 Task: Move the task Compatibility issues with different web browsers to the section To-Do in the project ZippyTech and sort the tasks in the project by Assignee in Ascending order.
Action: Mouse moved to (31, 70)
Screenshot: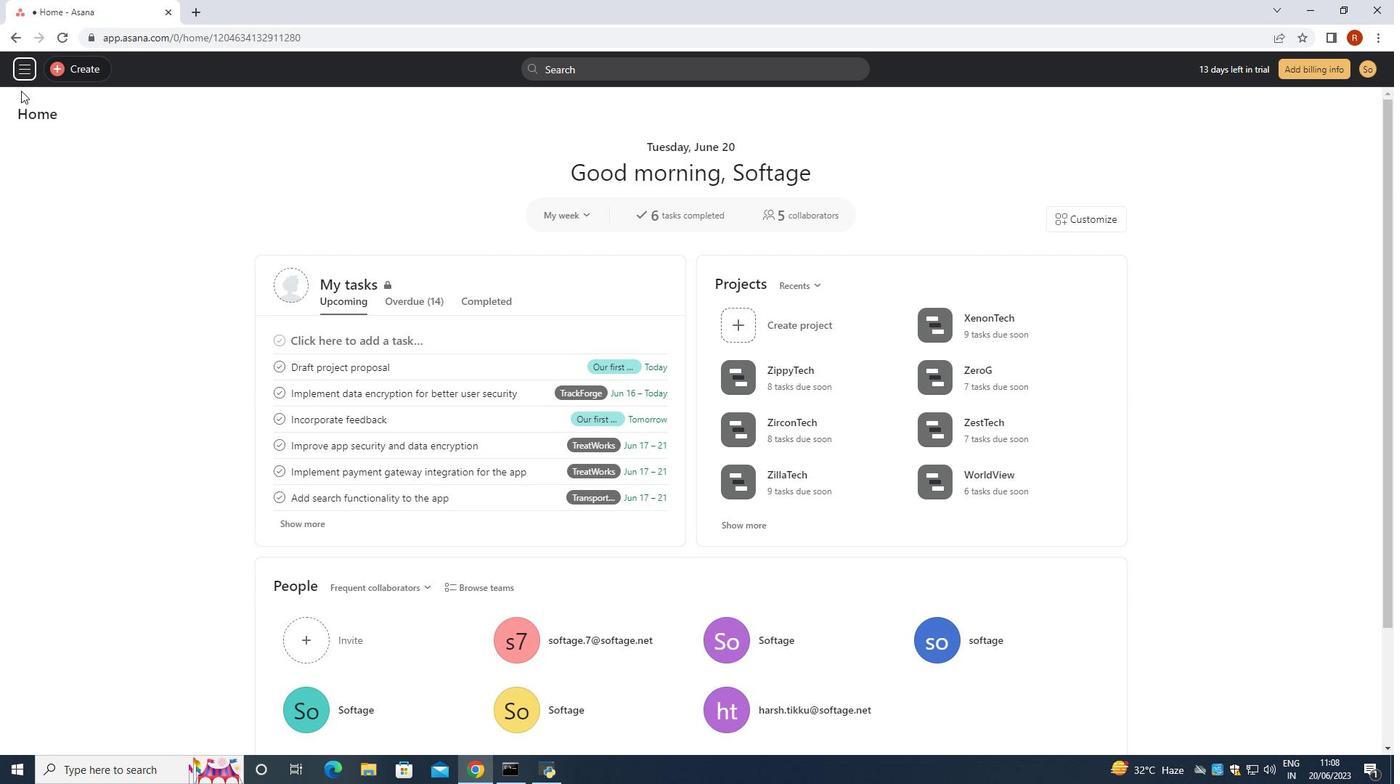 
Action: Mouse pressed left at (31, 70)
Screenshot: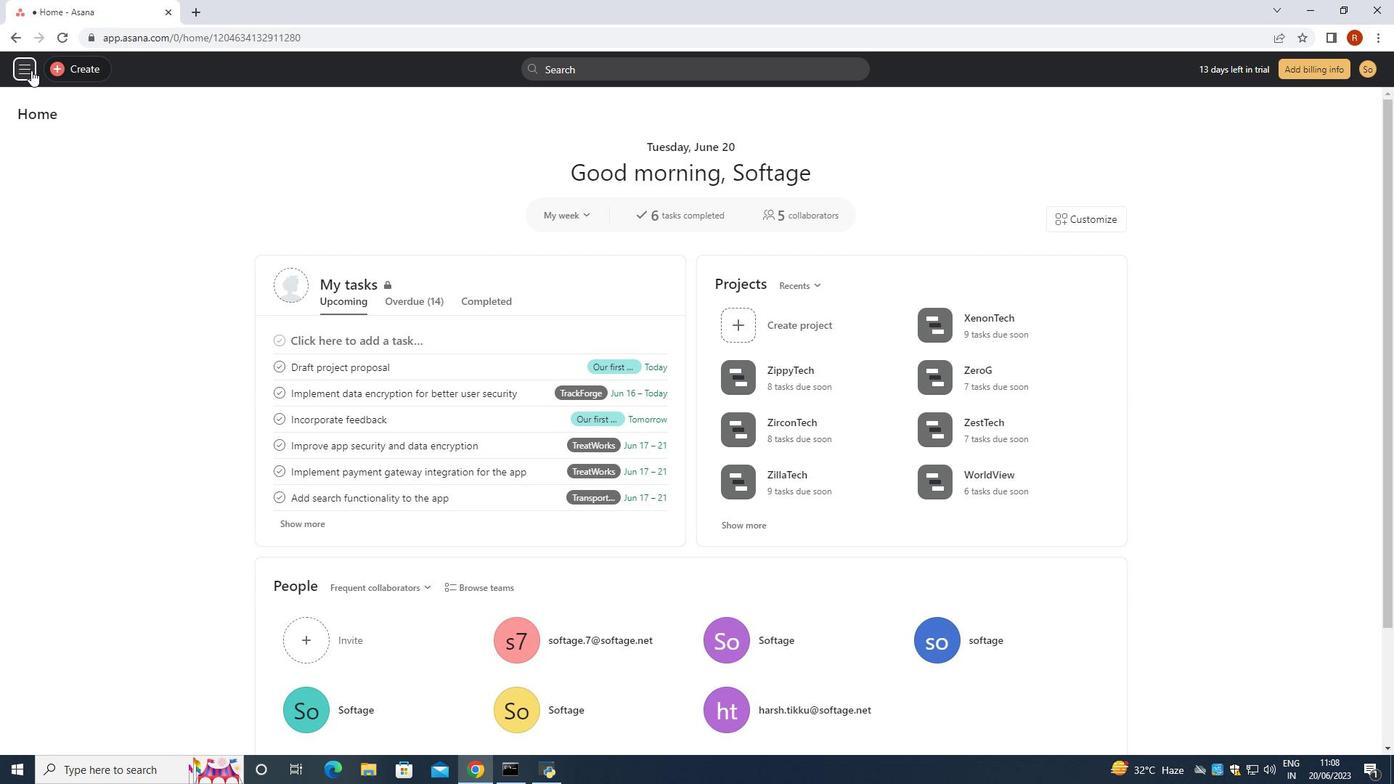 
Action: Mouse moved to (71, 278)
Screenshot: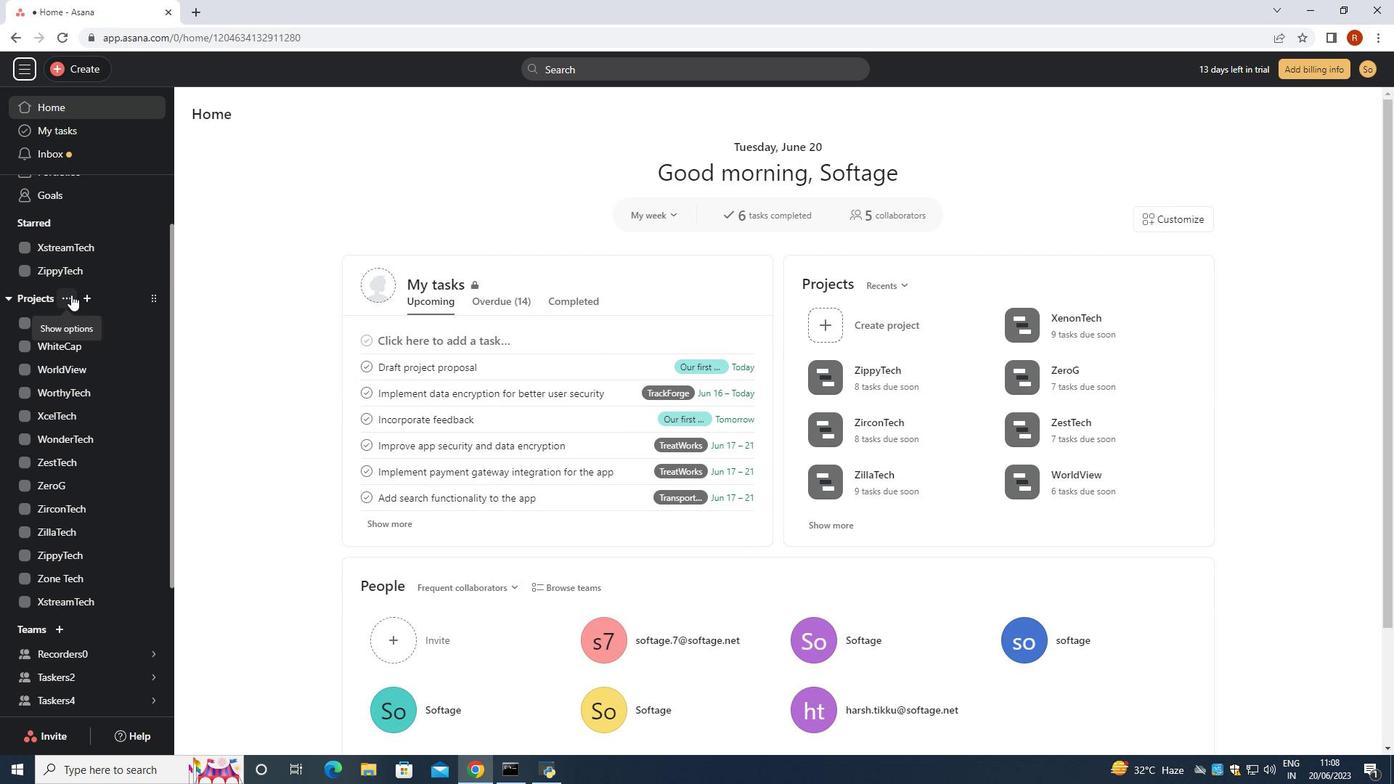 
Action: Mouse pressed left at (71, 278)
Screenshot: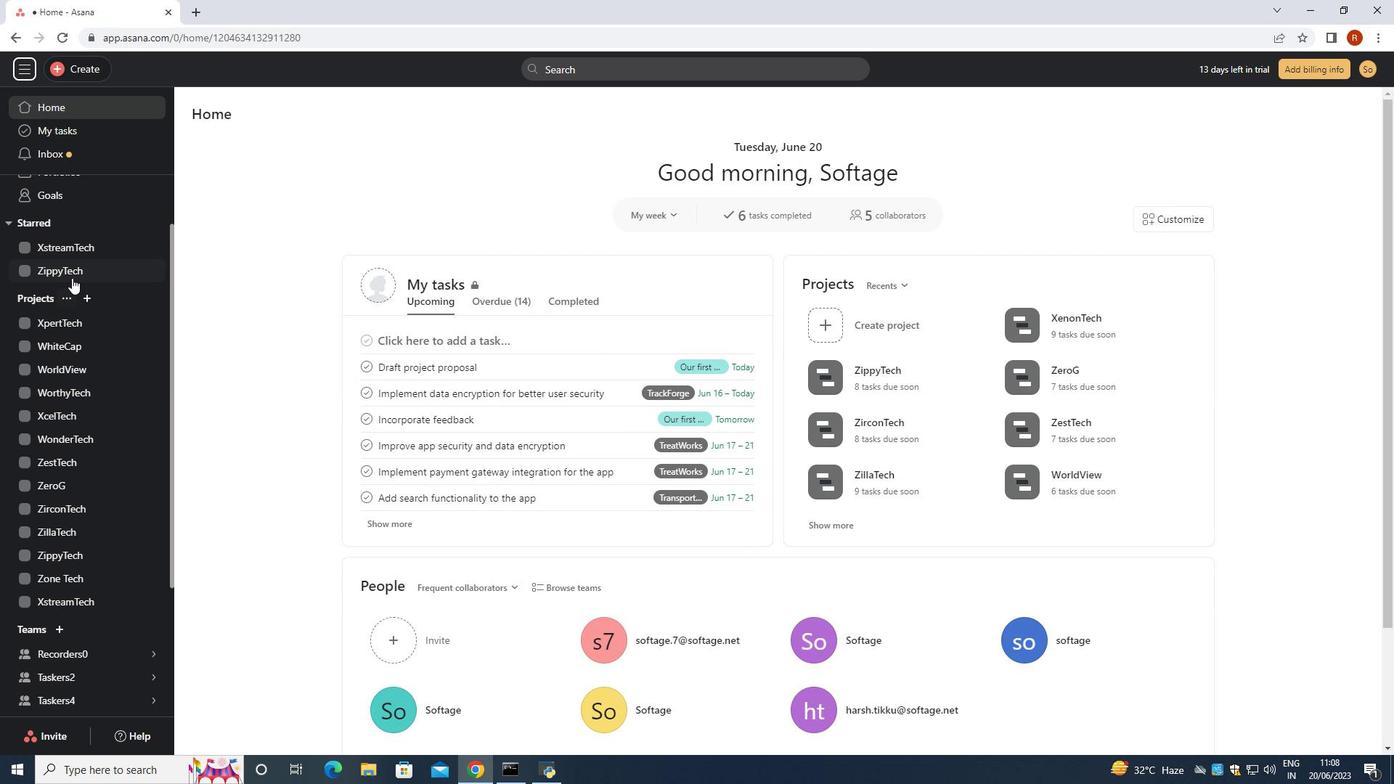 
Action: Mouse moved to (580, 296)
Screenshot: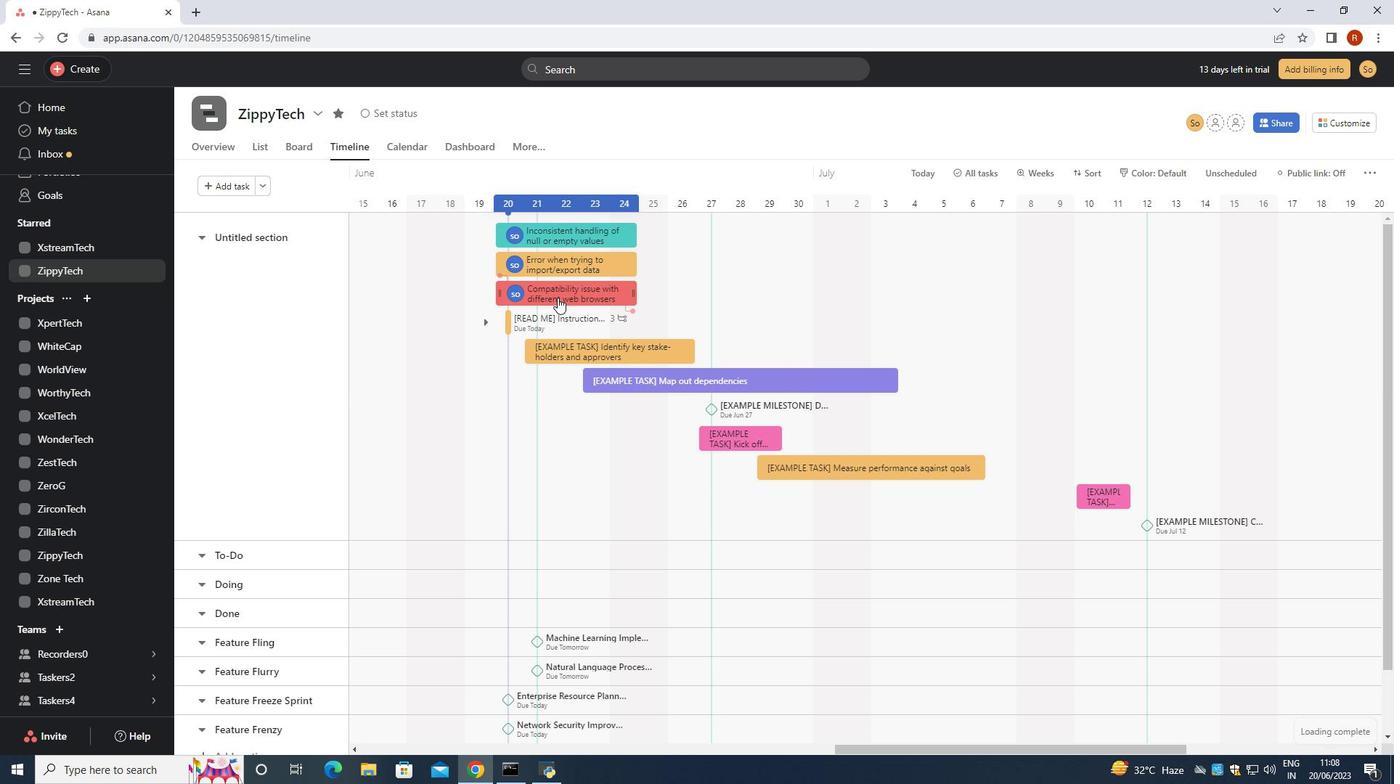 
Action: Mouse pressed left at (580, 296)
Screenshot: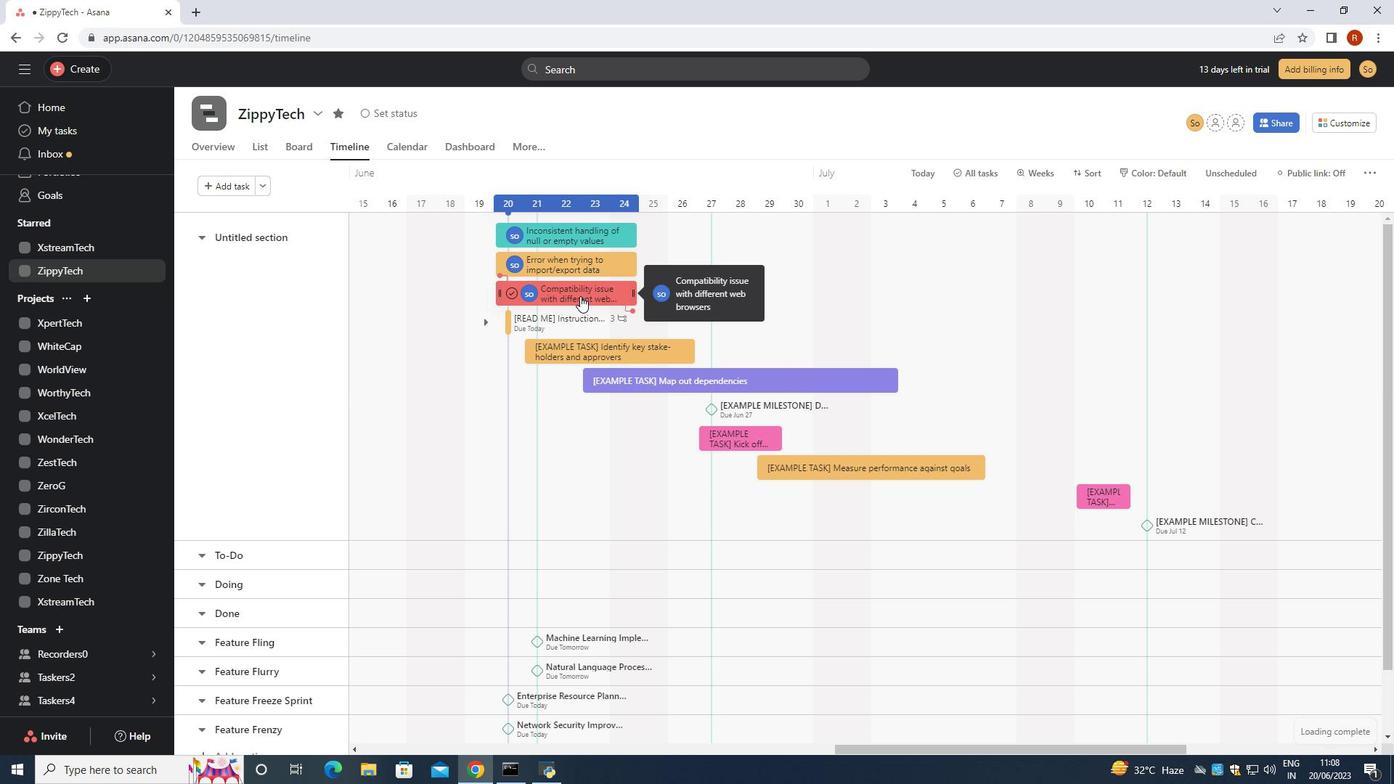 
Action: Mouse moved to (1136, 320)
Screenshot: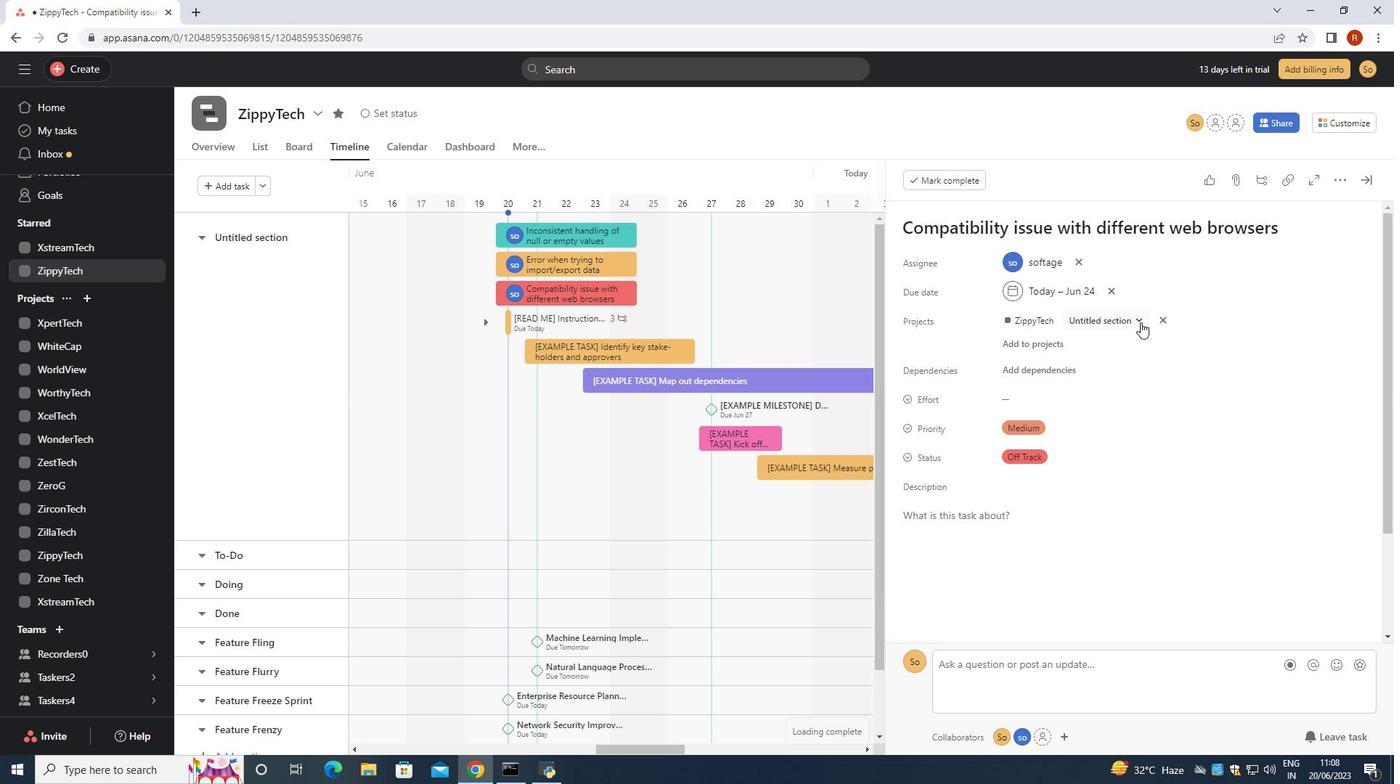 
Action: Mouse pressed left at (1136, 320)
Screenshot: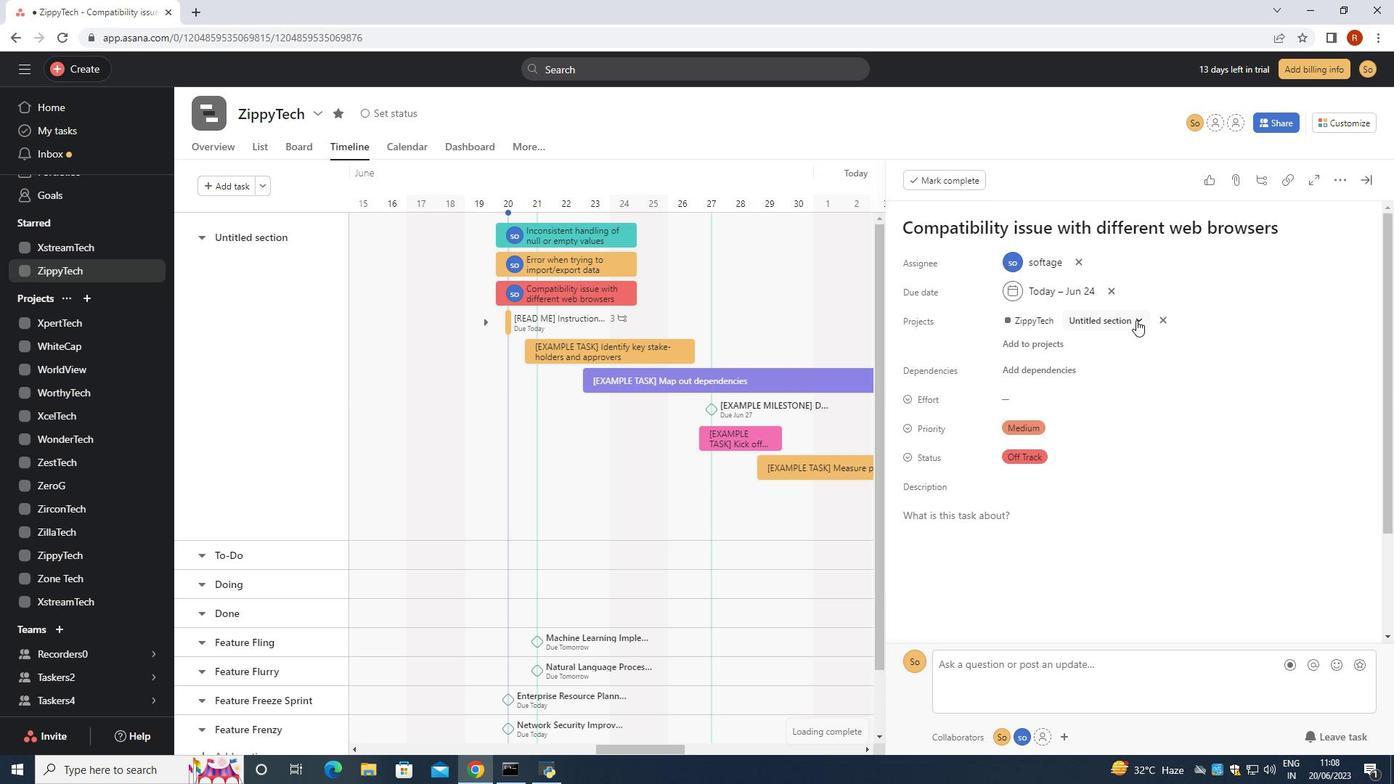 
Action: Mouse moved to (1099, 374)
Screenshot: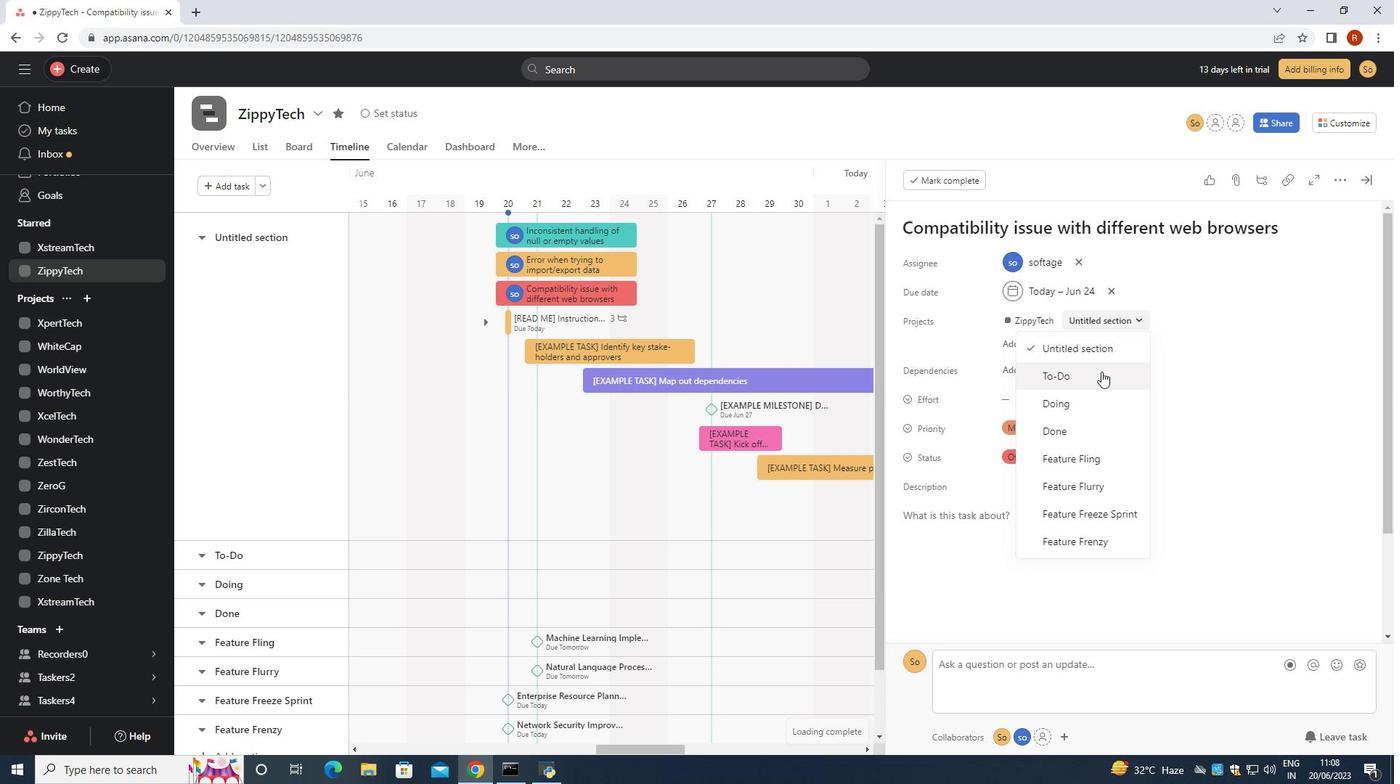 
Action: Mouse pressed left at (1099, 374)
Screenshot: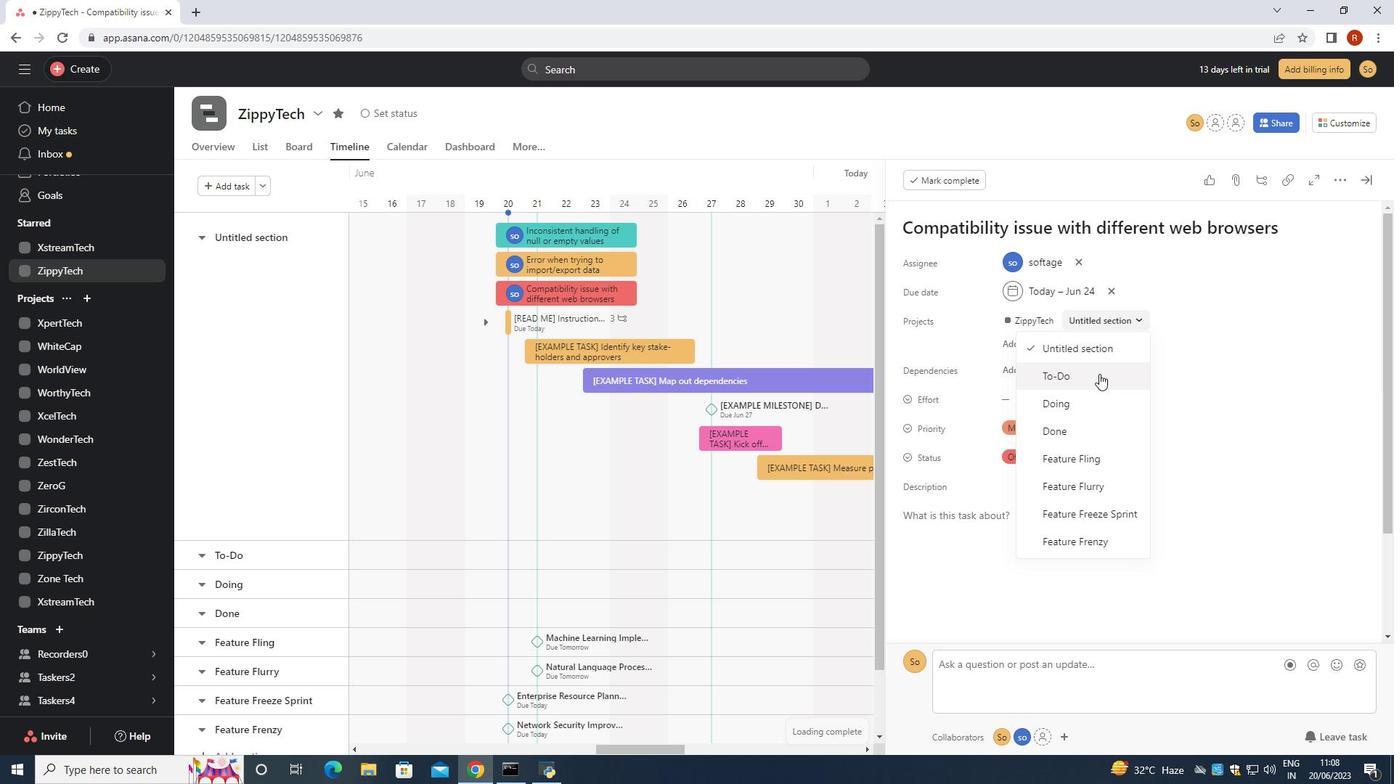 
Action: Mouse moved to (252, 149)
Screenshot: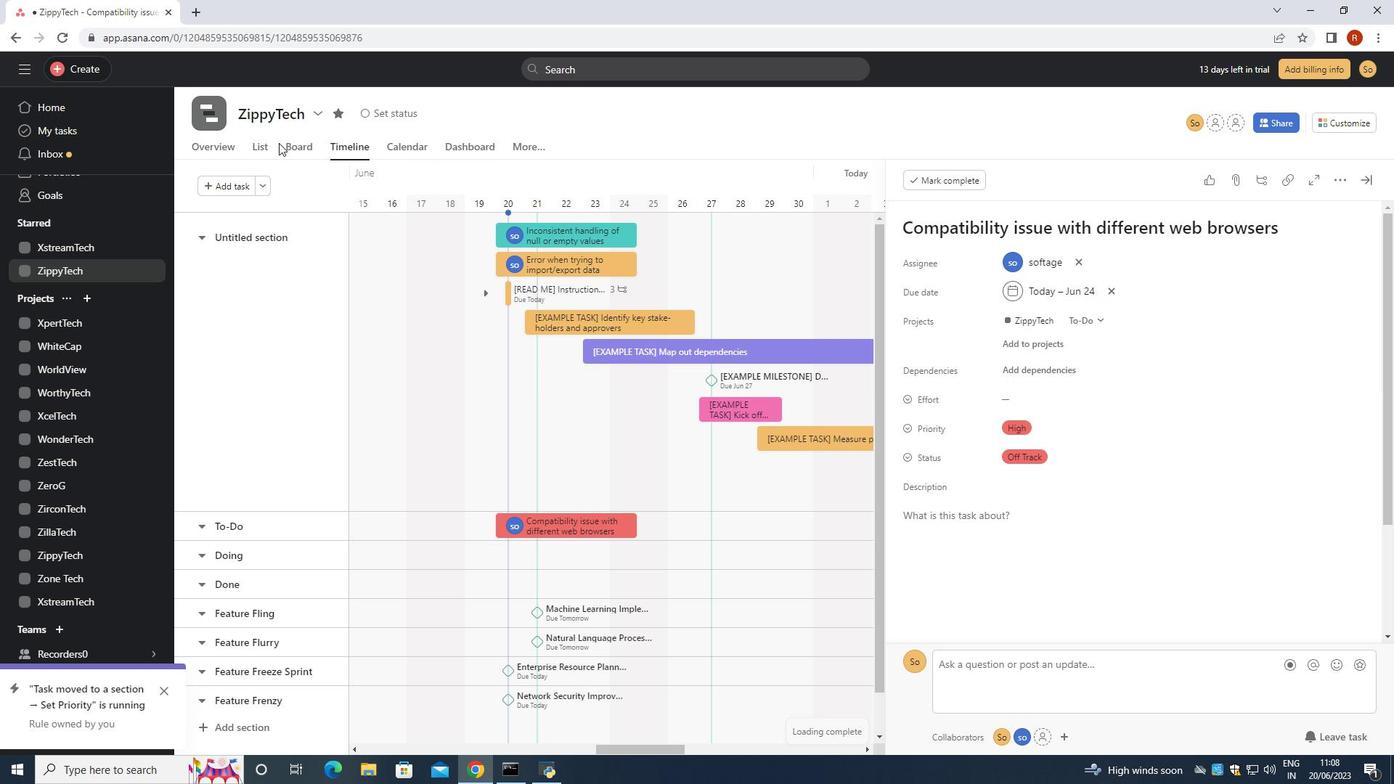 
Action: Mouse pressed left at (252, 149)
Screenshot: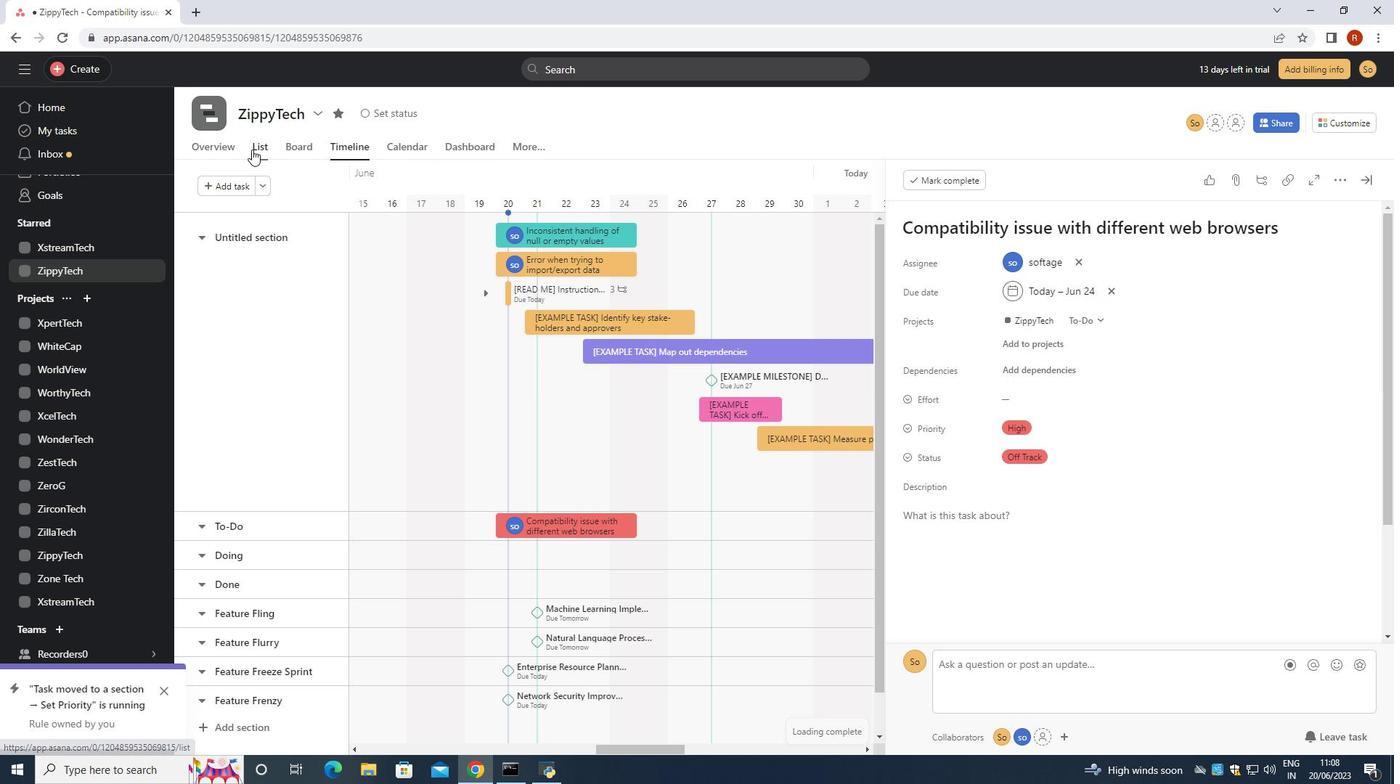 
Action: Mouse moved to (360, 180)
Screenshot: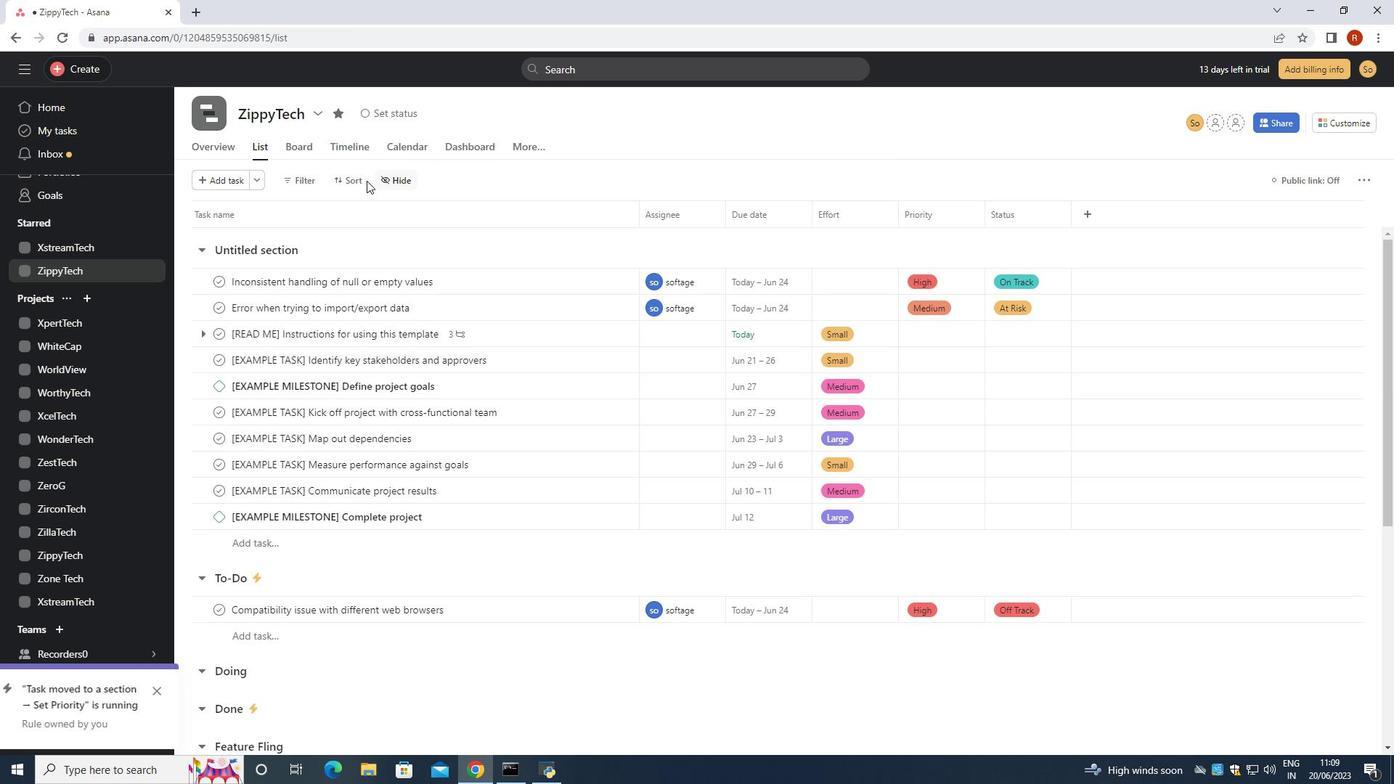 
Action: Mouse pressed left at (360, 180)
Screenshot: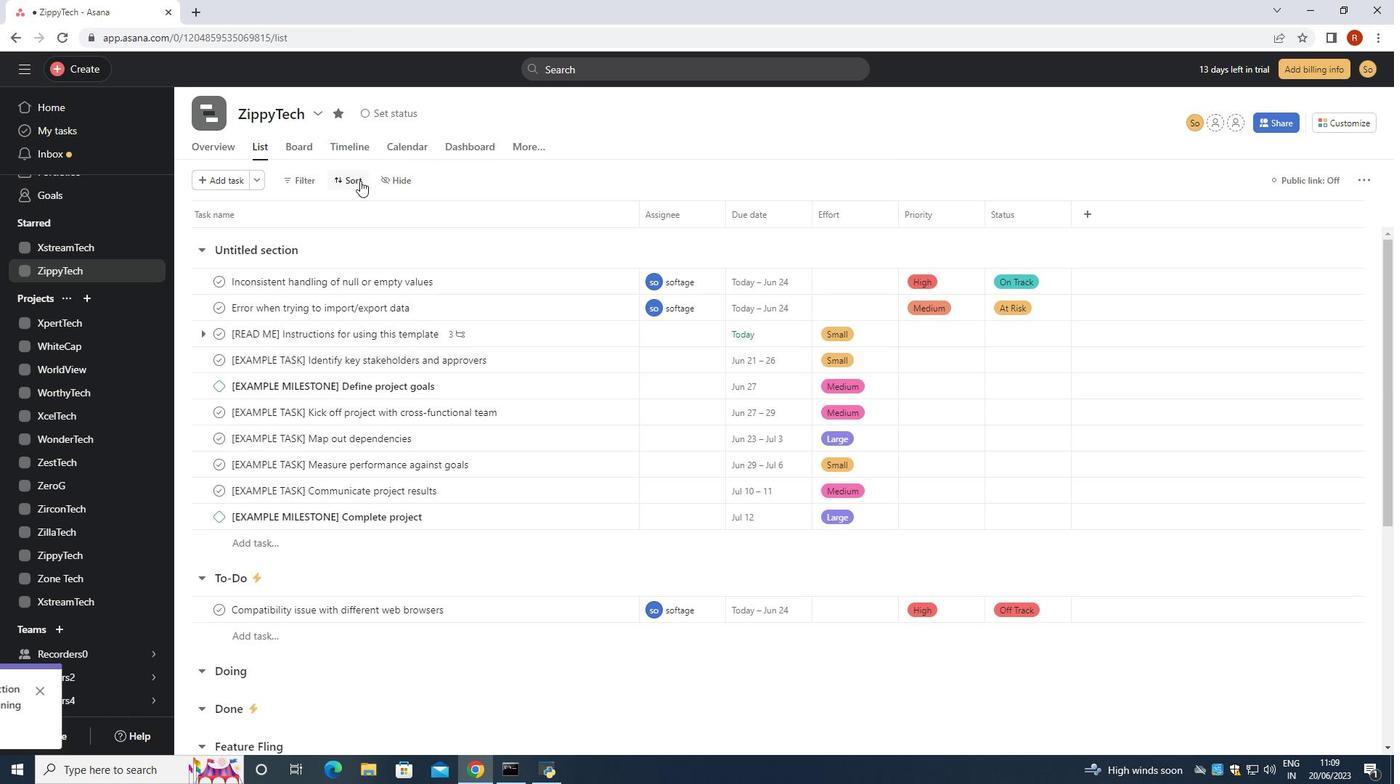 
Action: Mouse moved to (375, 348)
Screenshot: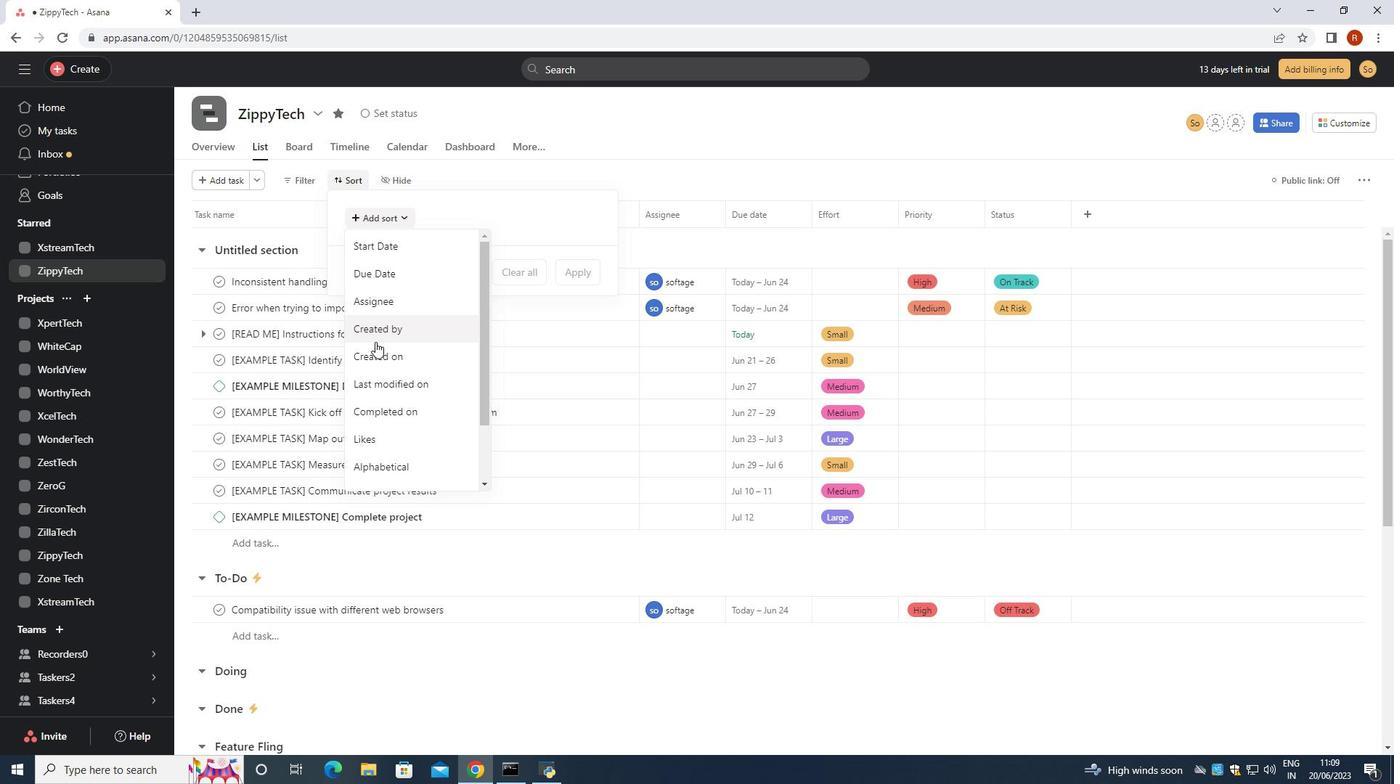 
Action: Mouse scrolled (375, 347) with delta (0, 0)
Screenshot: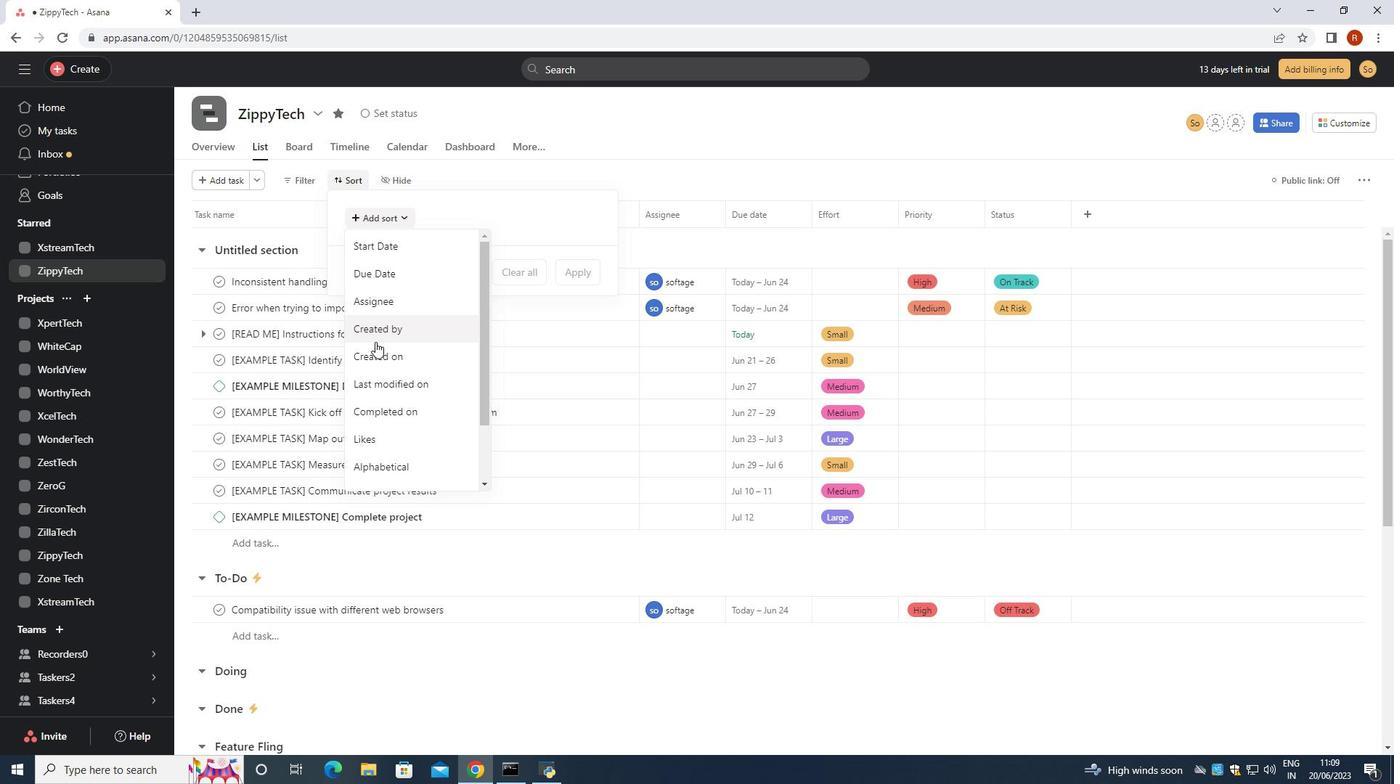 
Action: Mouse moved to (374, 350)
Screenshot: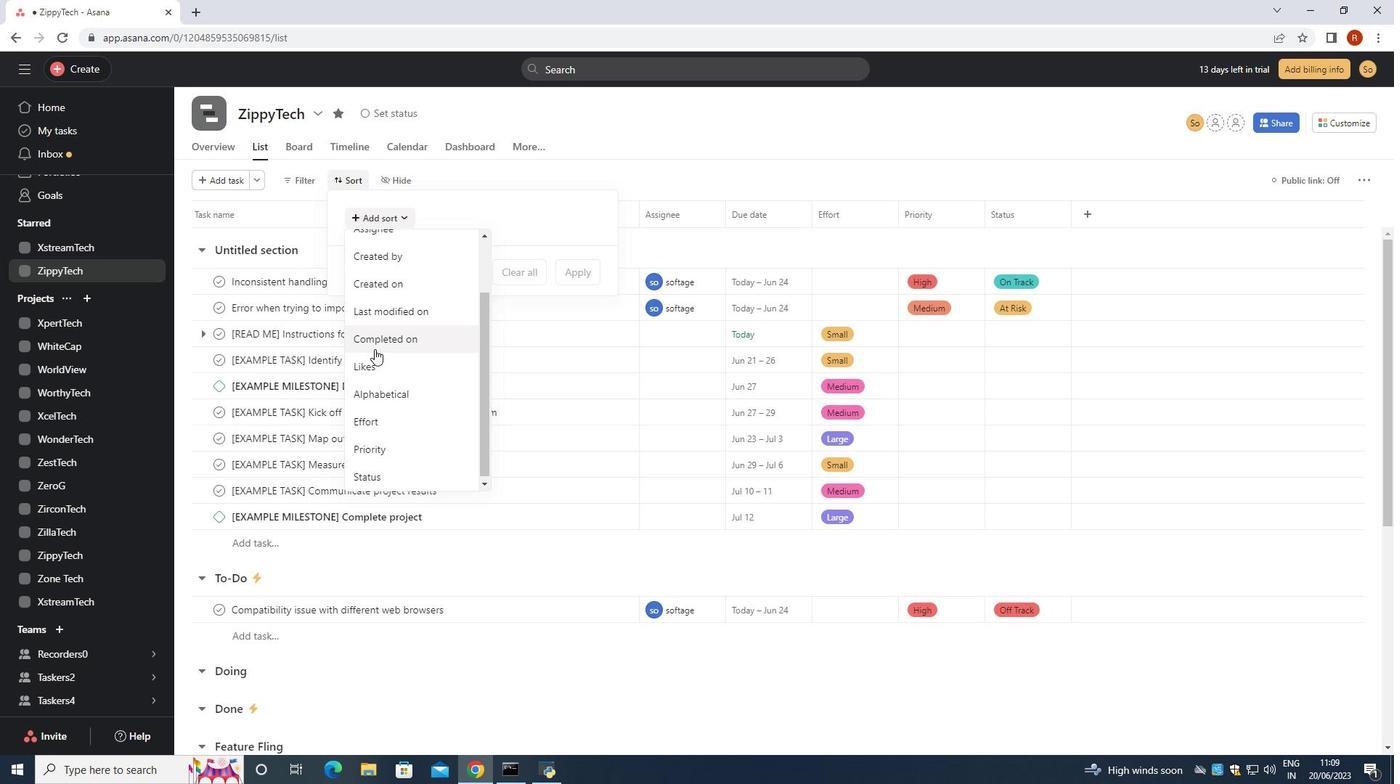 
Action: Mouse scrolled (374, 349) with delta (0, 0)
Screenshot: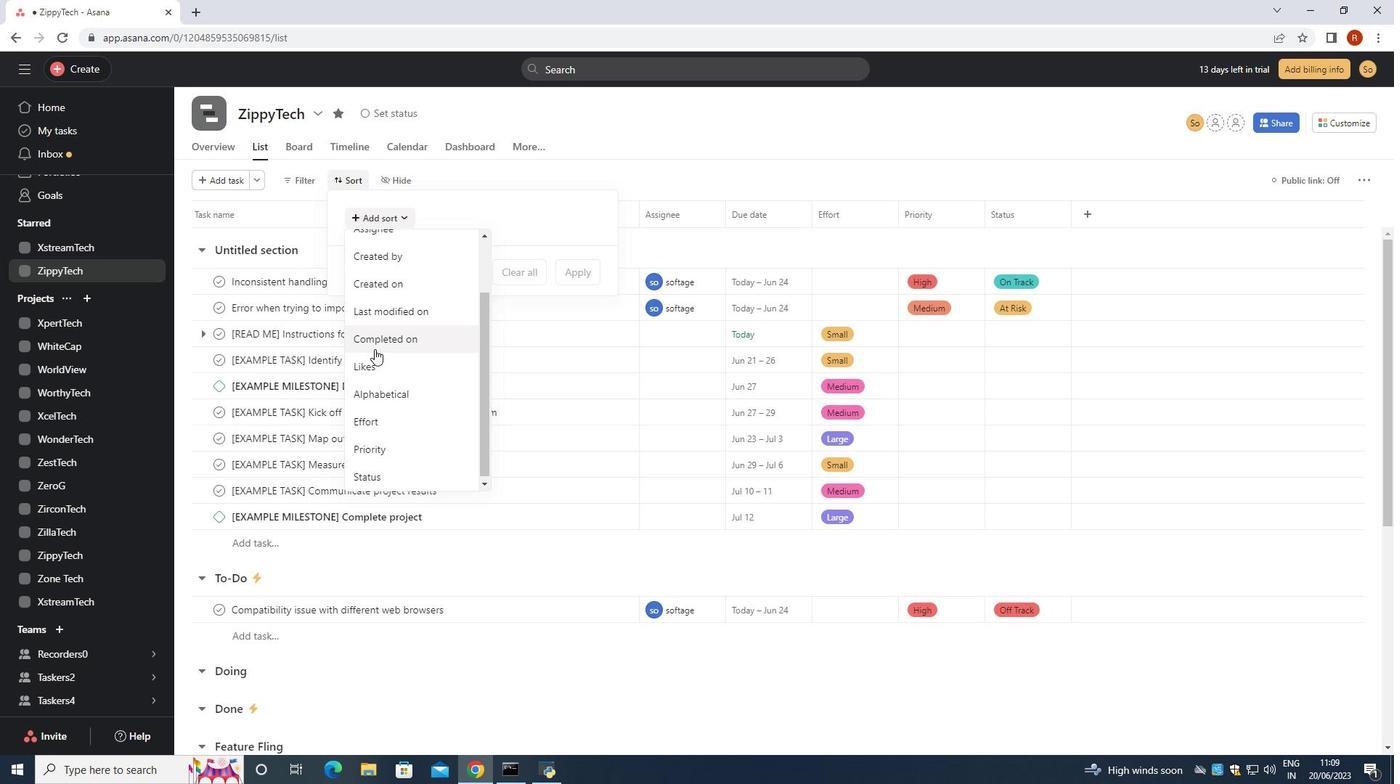 
Action: Mouse scrolled (374, 350) with delta (0, 0)
Screenshot: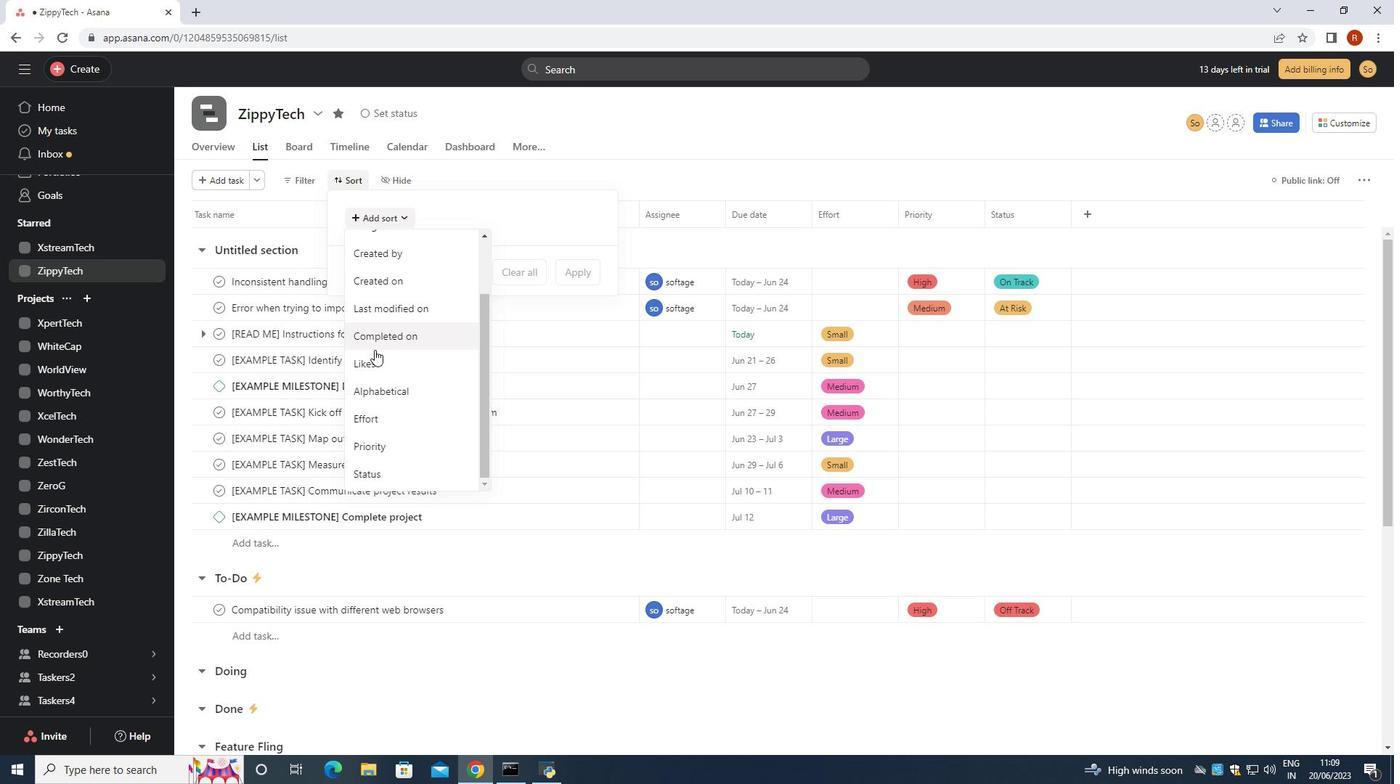 
Action: Mouse moved to (374, 350)
Screenshot: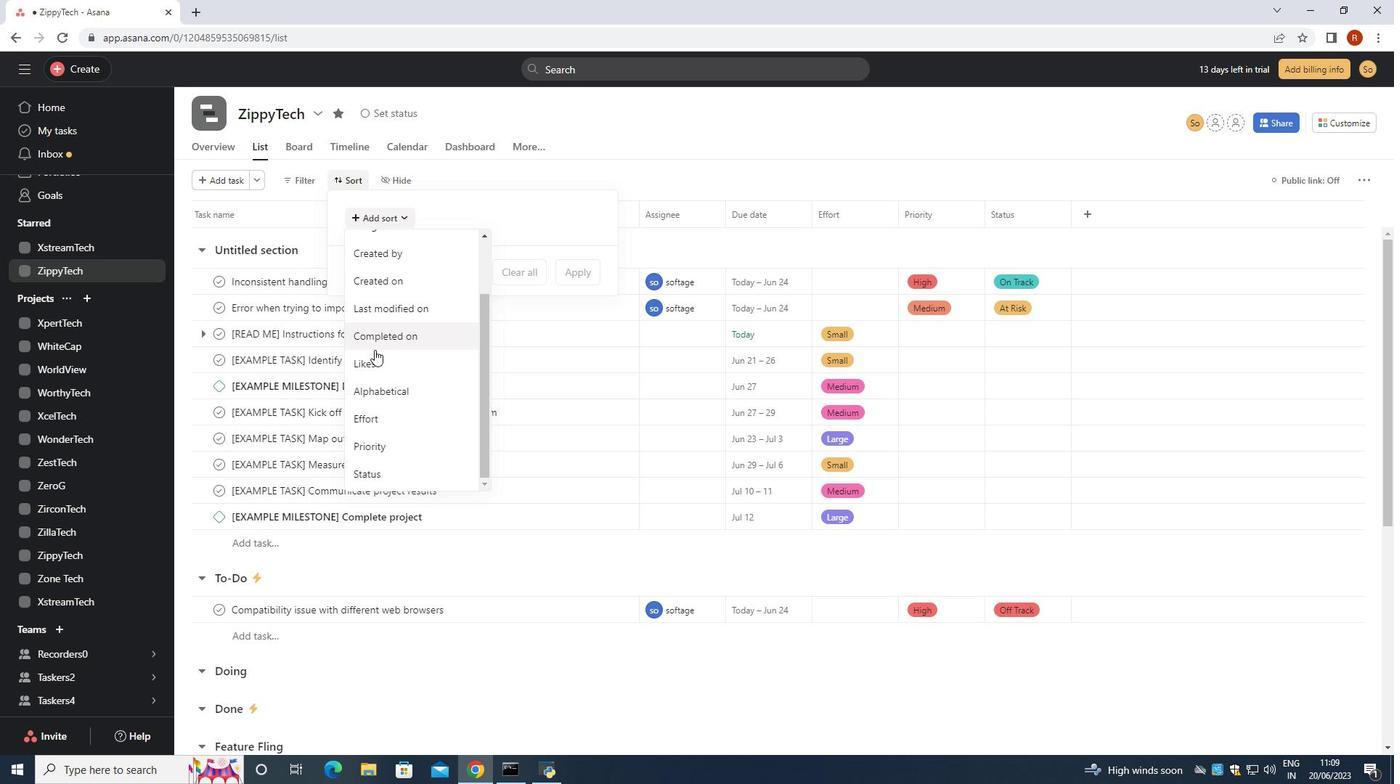
Action: Mouse scrolled (374, 351) with delta (0, 0)
Screenshot: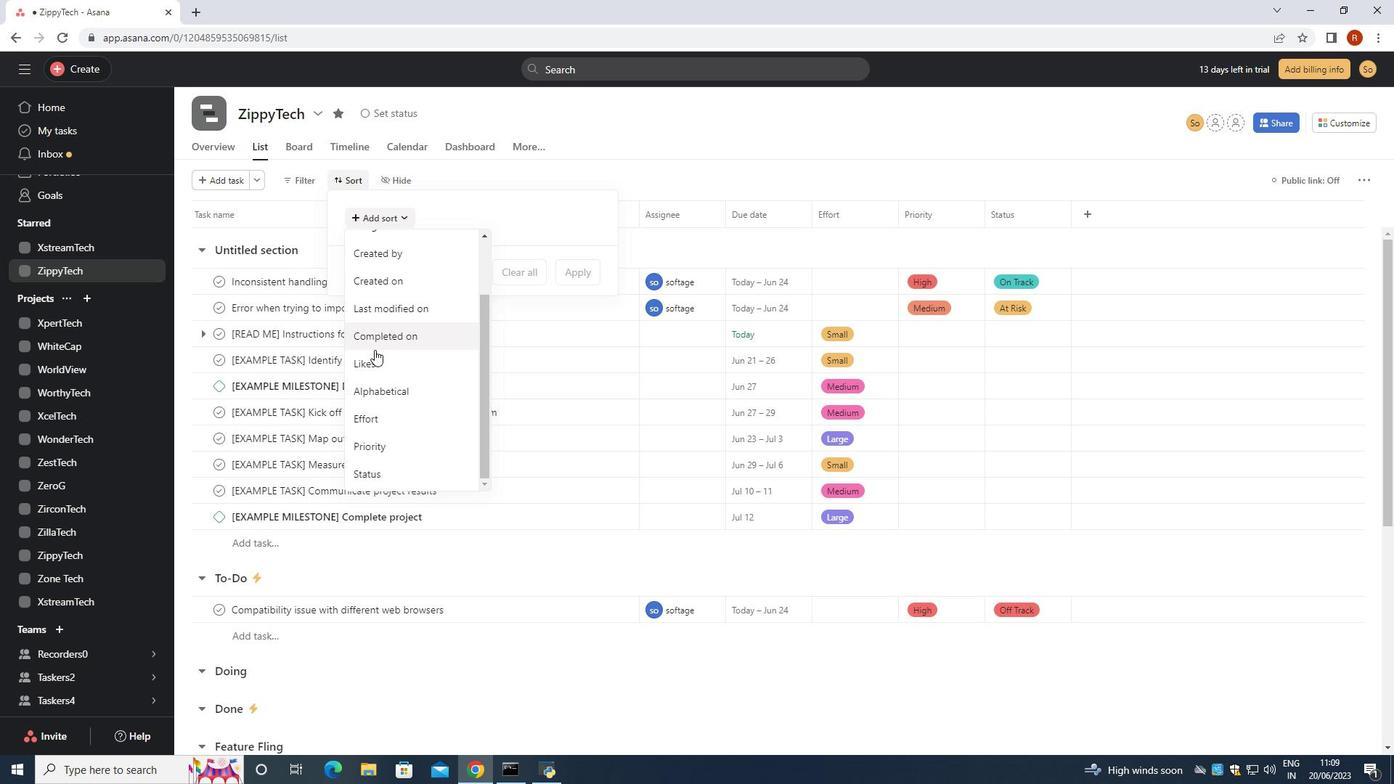 
Action: Mouse moved to (374, 344)
Screenshot: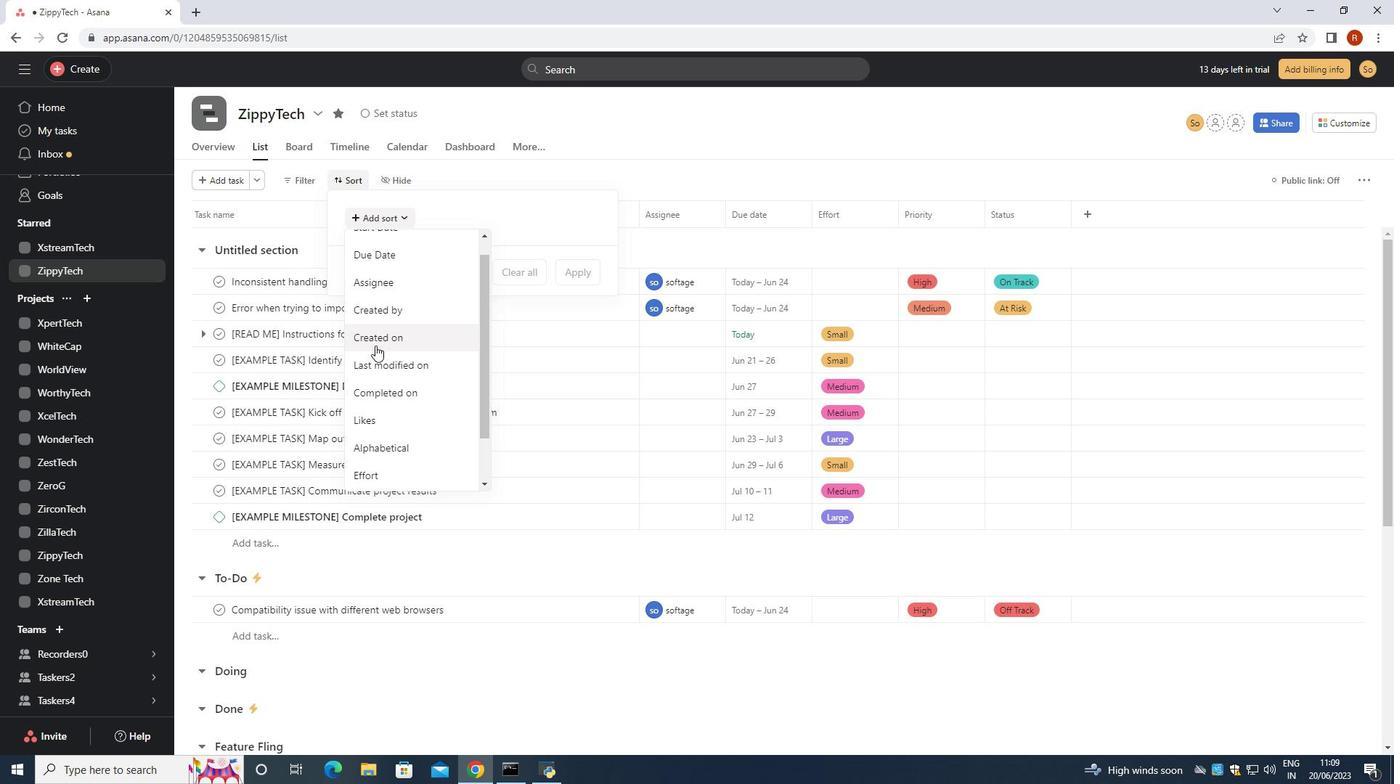 
Action: Mouse scrolled (374, 345) with delta (0, 0)
Screenshot: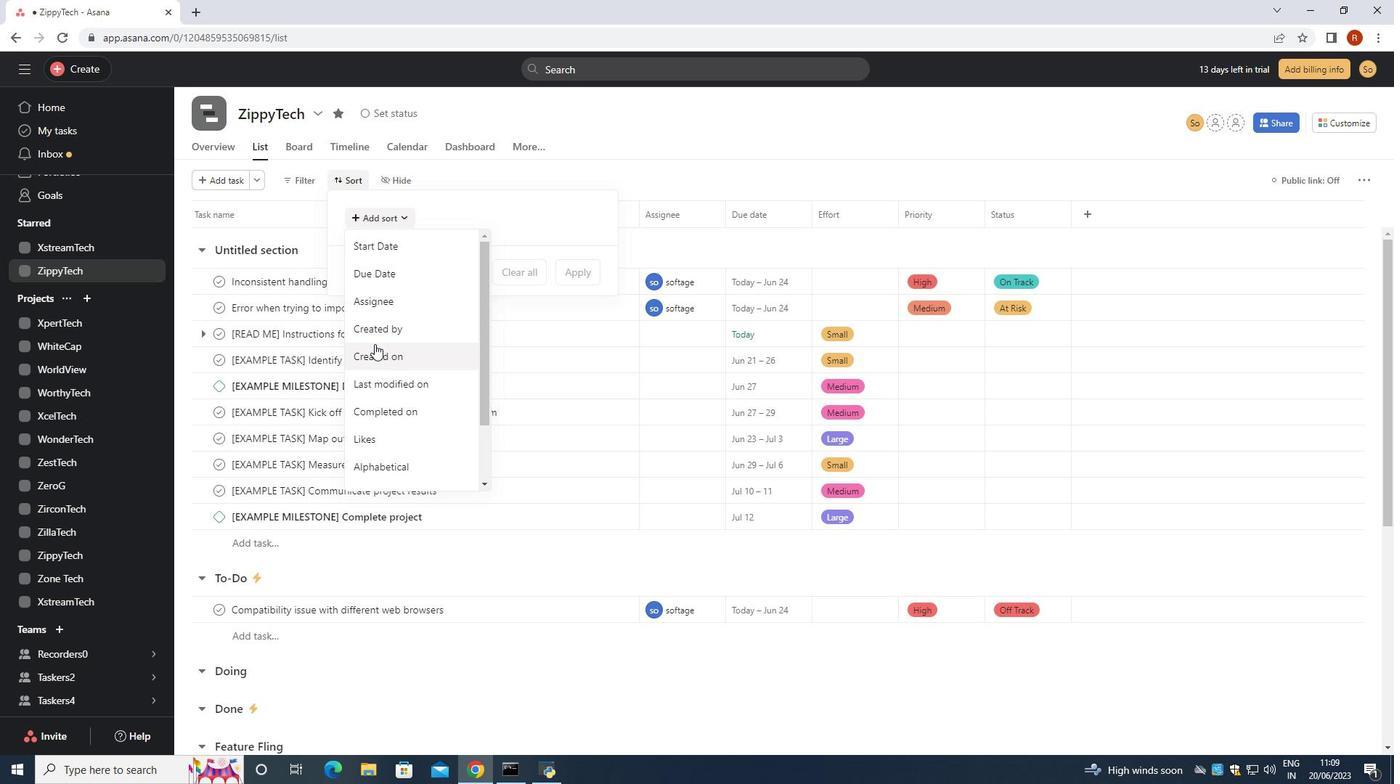 
Action: Mouse scrolled (374, 345) with delta (0, 0)
Screenshot: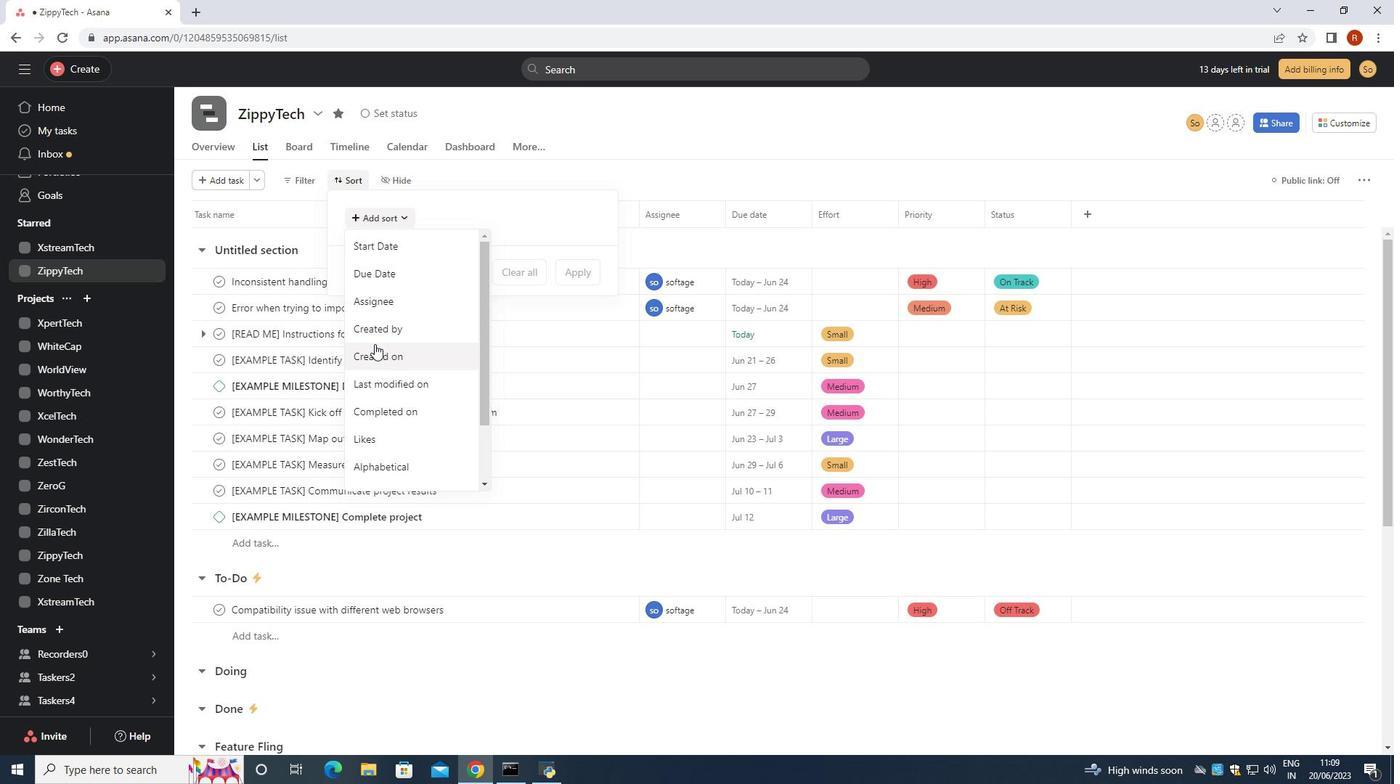 
Action: Mouse scrolled (374, 345) with delta (0, 0)
Screenshot: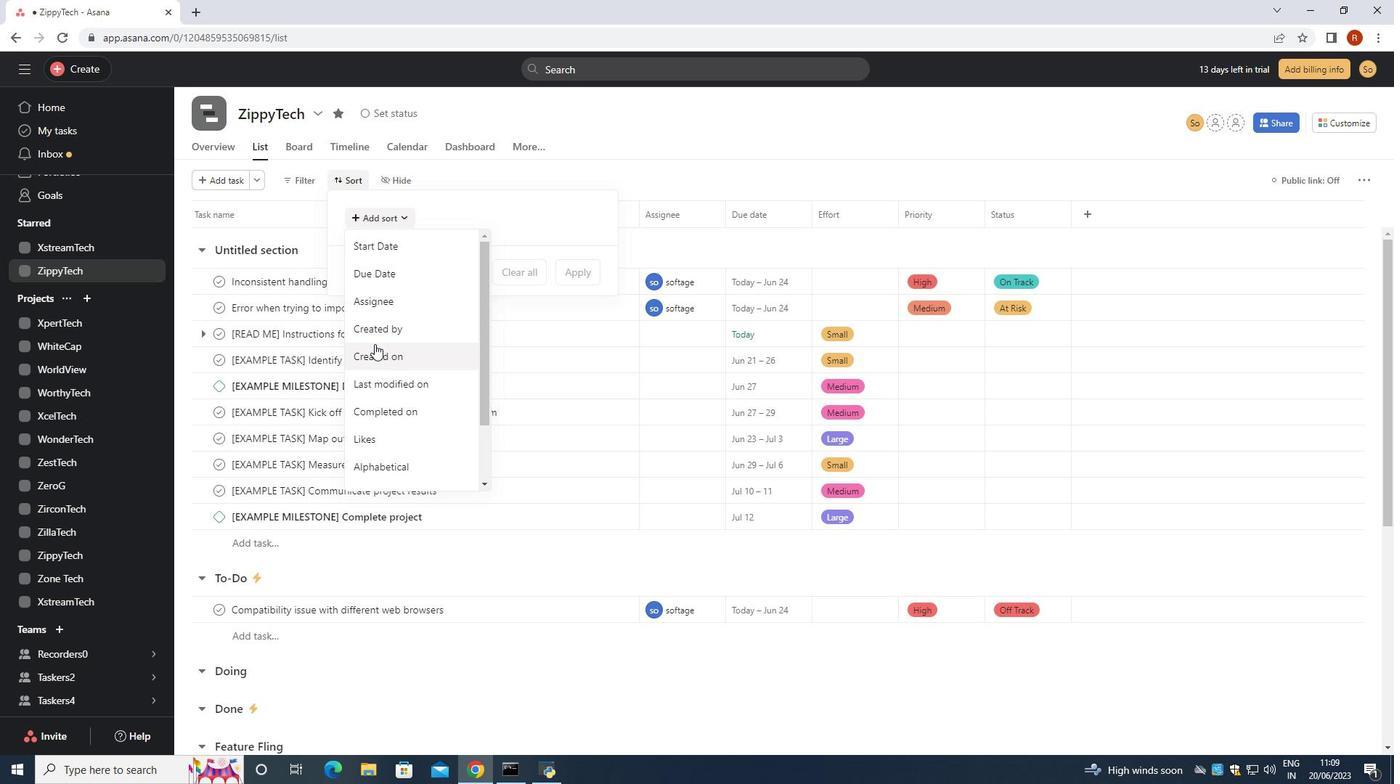 
Action: Mouse moved to (378, 307)
Screenshot: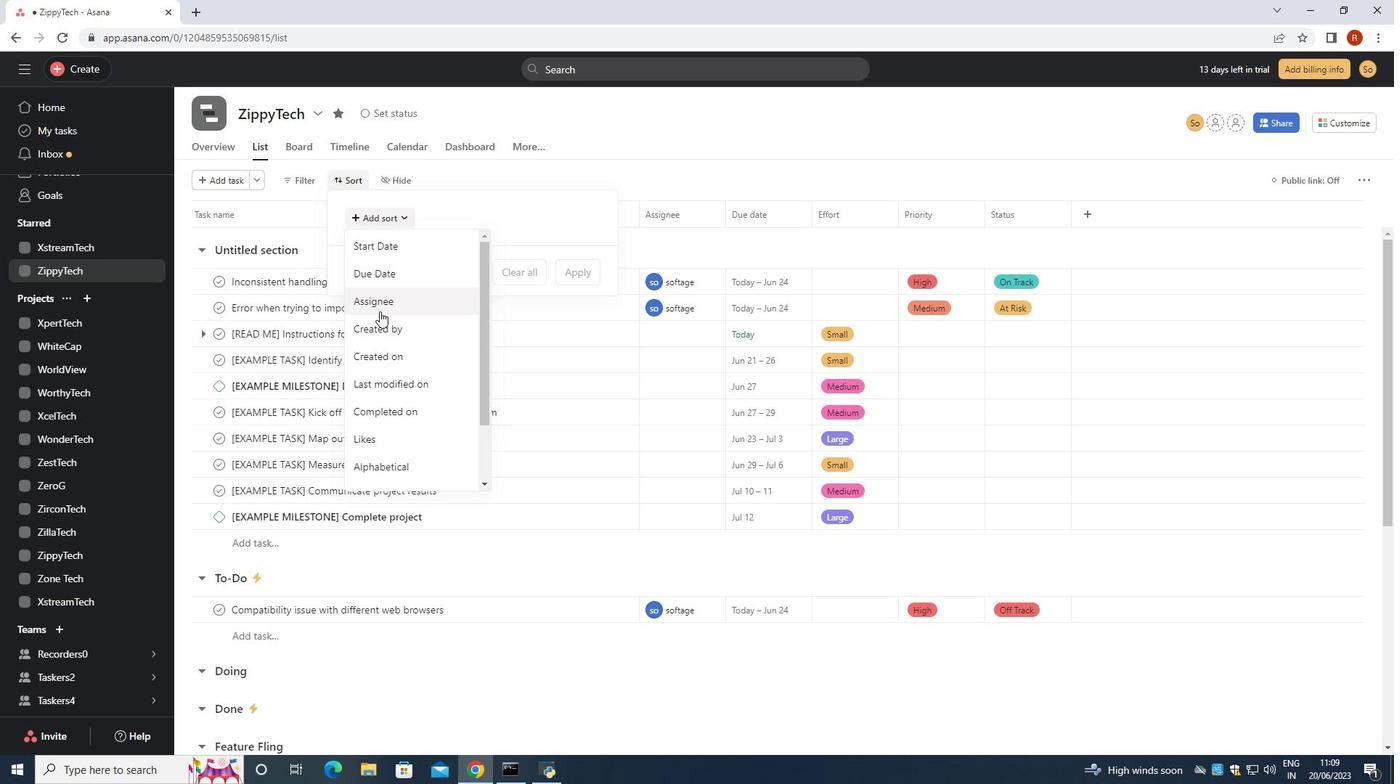 
Action: Mouse pressed left at (378, 307)
Screenshot: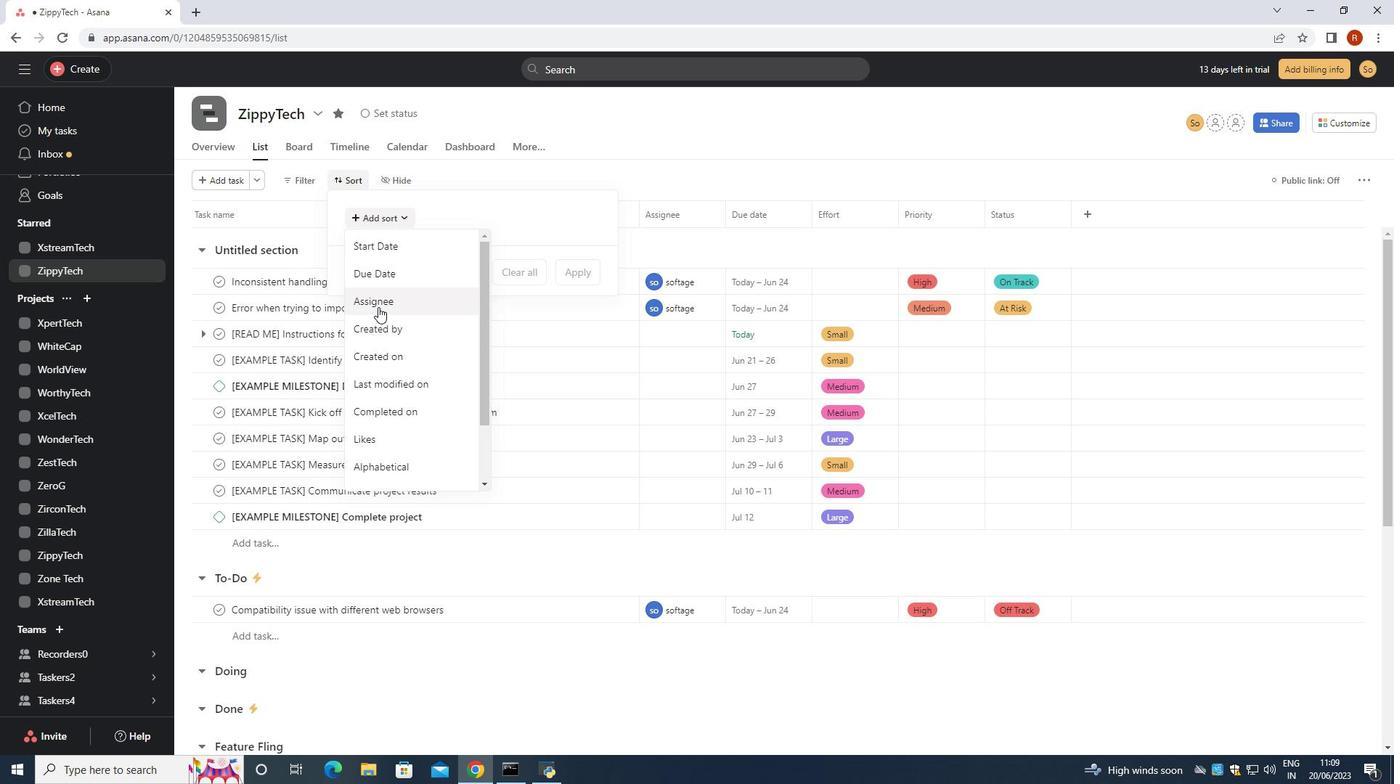 
Action: Mouse moved to (480, 241)
Screenshot: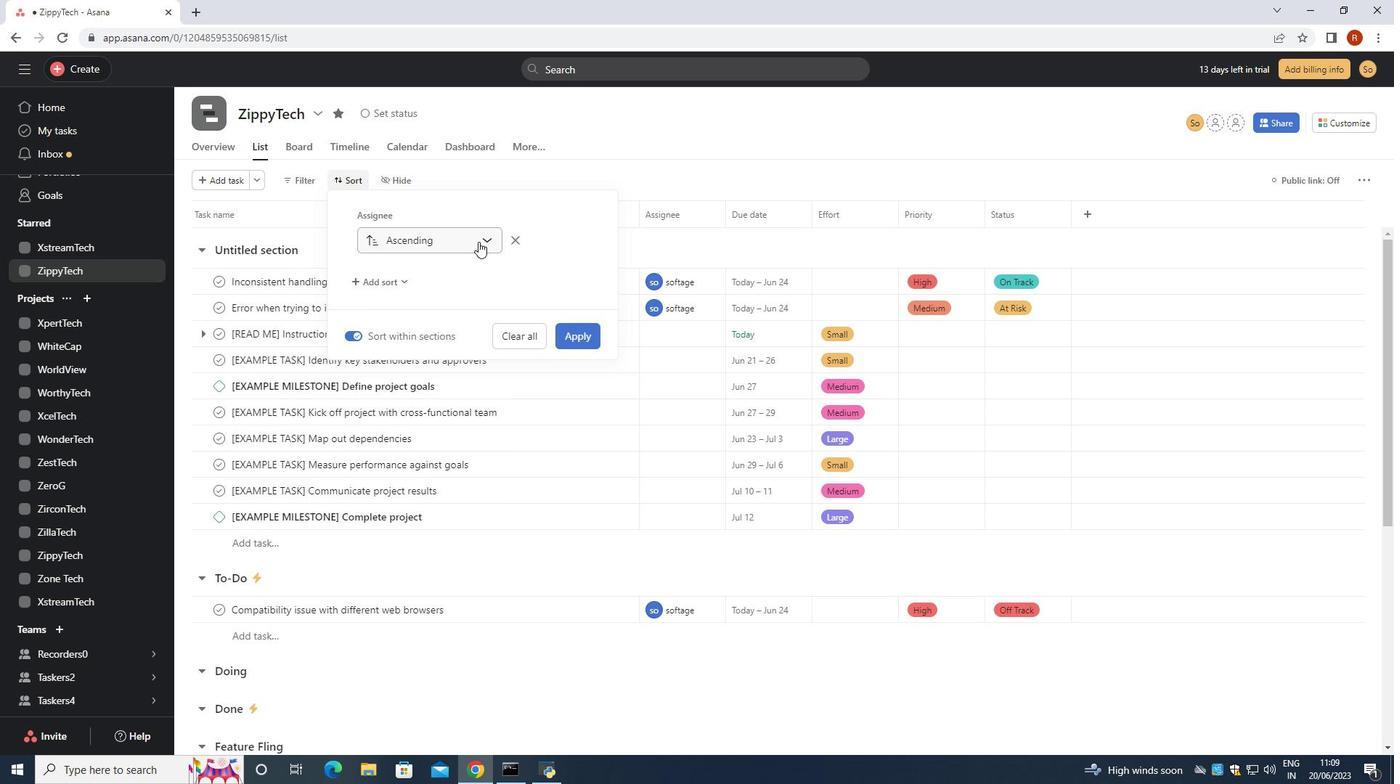 
Action: Mouse pressed left at (480, 241)
Screenshot: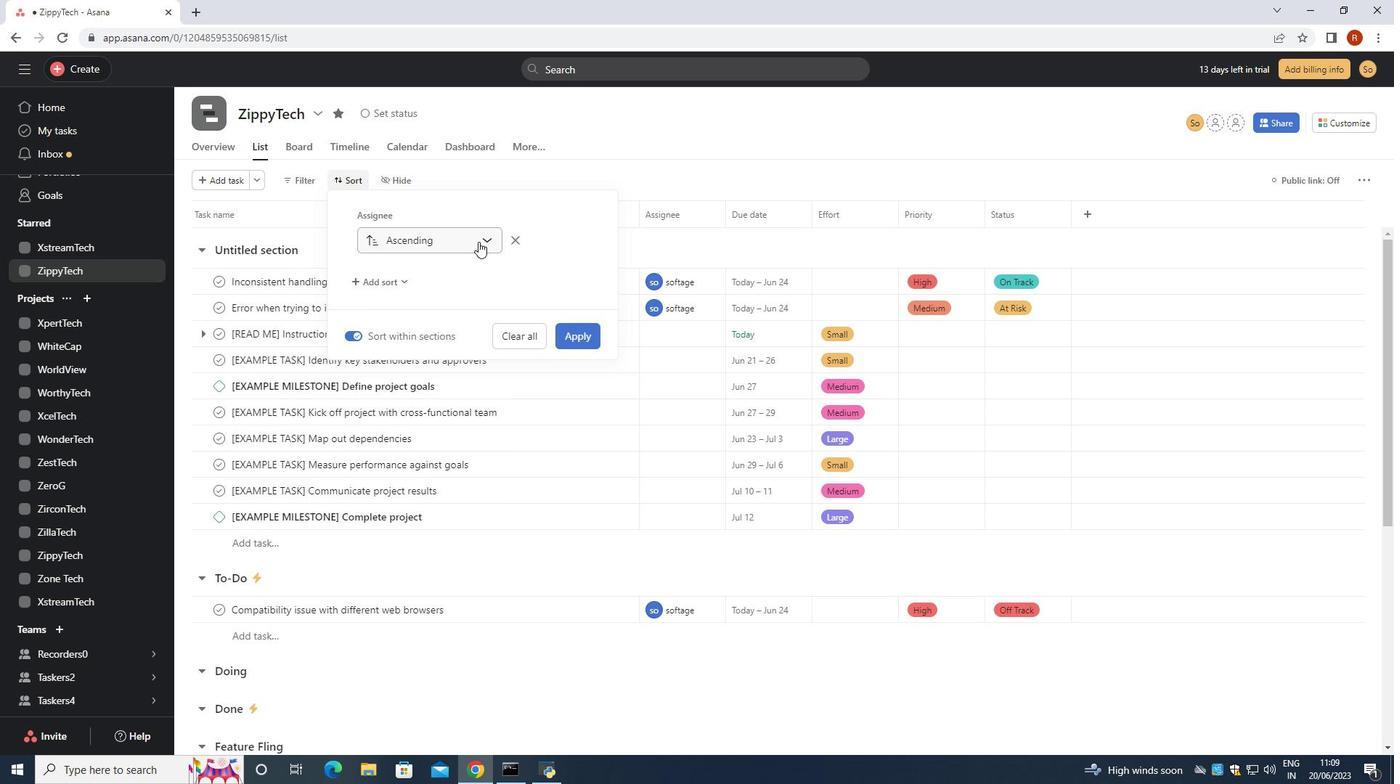 
Action: Mouse moved to (427, 267)
Screenshot: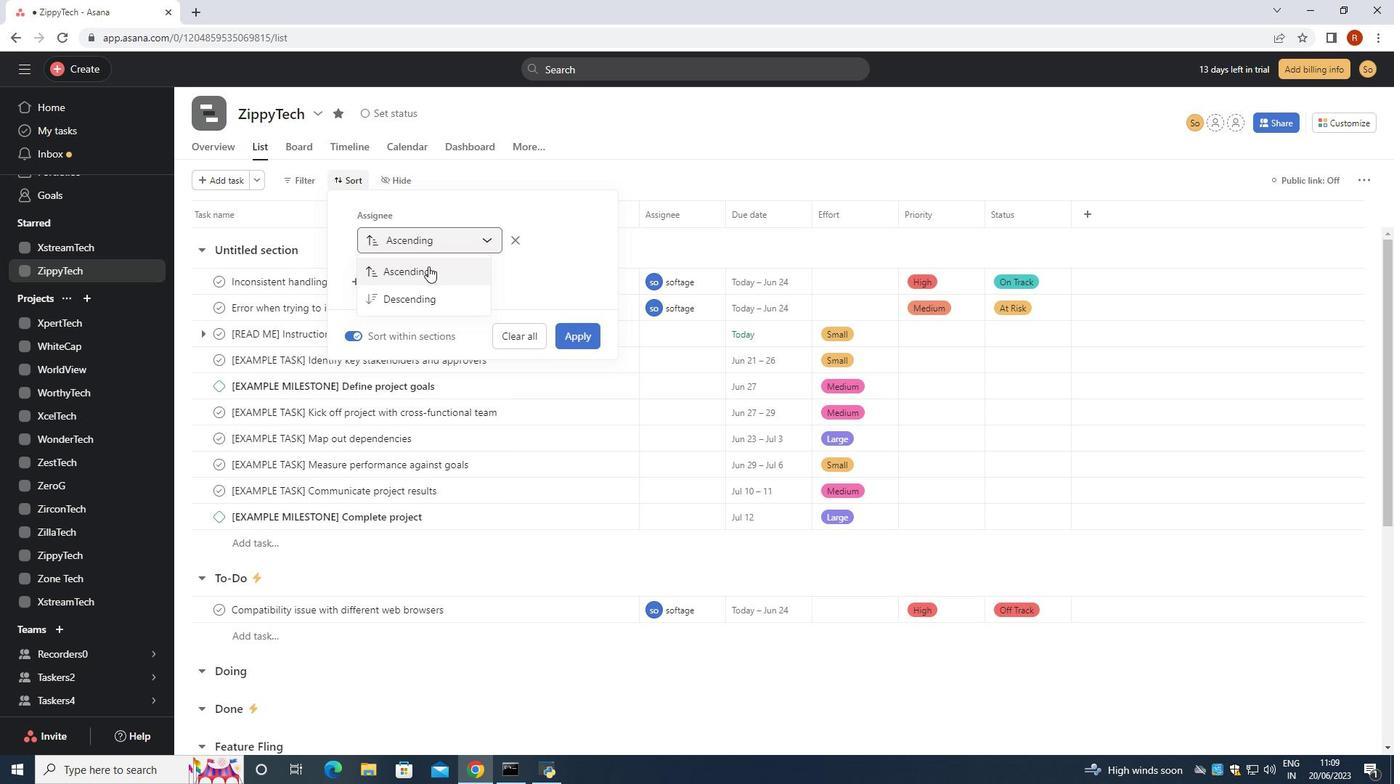 
Action: Mouse pressed left at (427, 267)
Screenshot: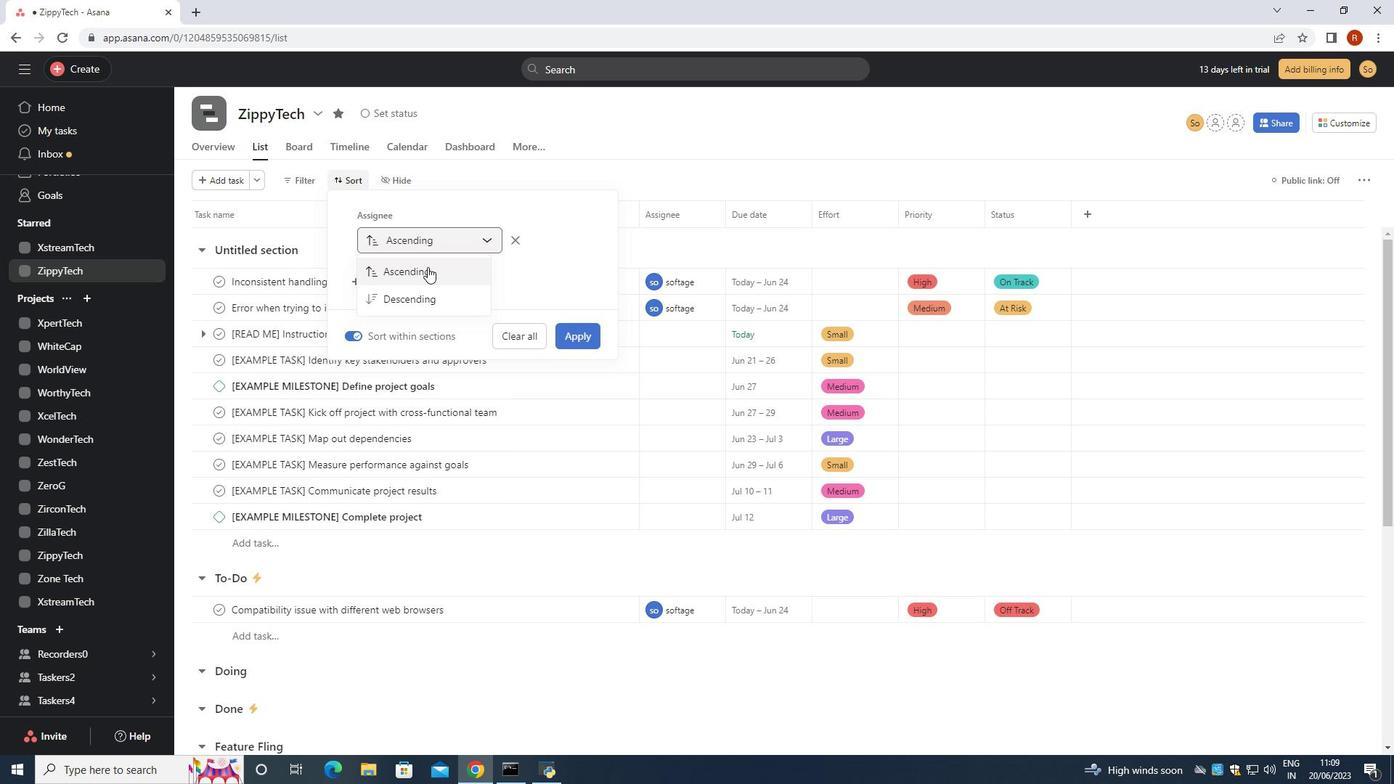 
Action: Mouse moved to (573, 326)
Screenshot: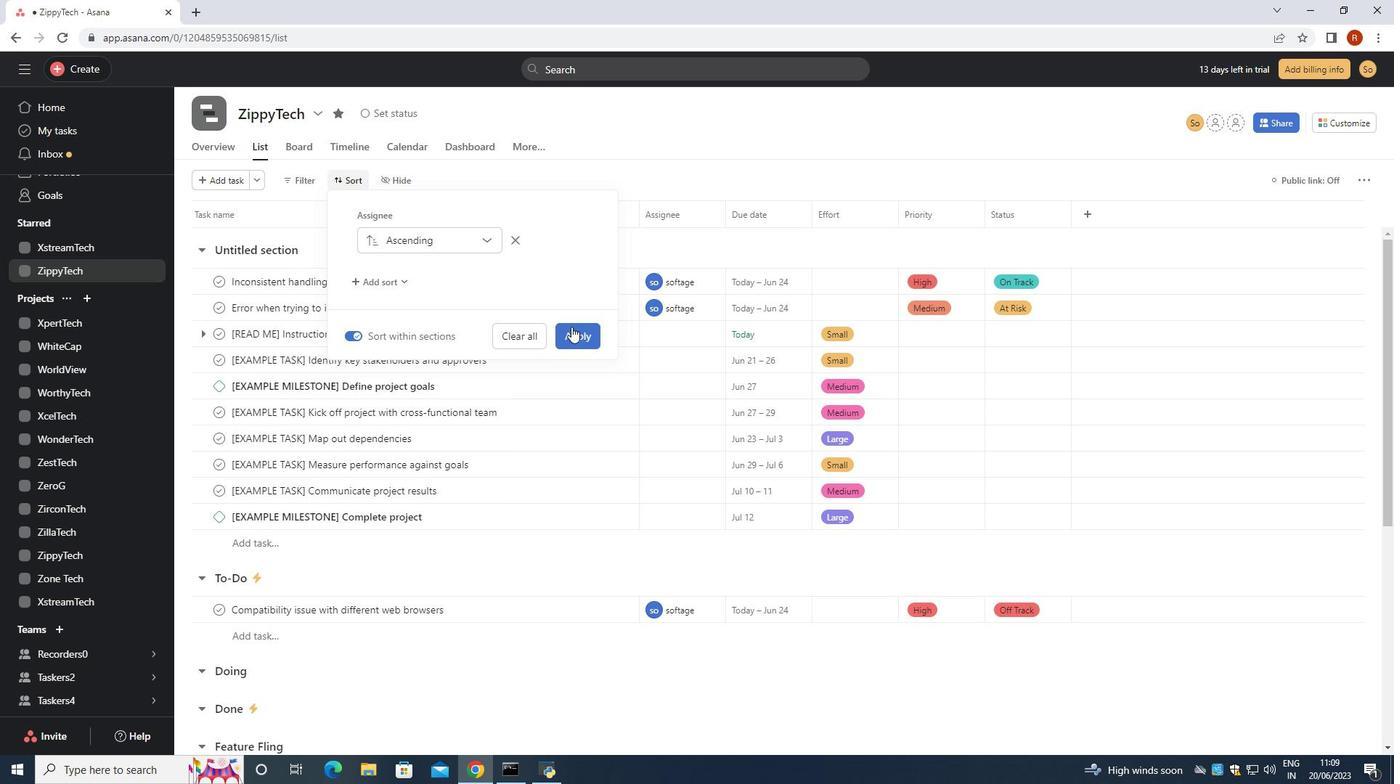 
Action: Mouse pressed left at (573, 326)
Screenshot: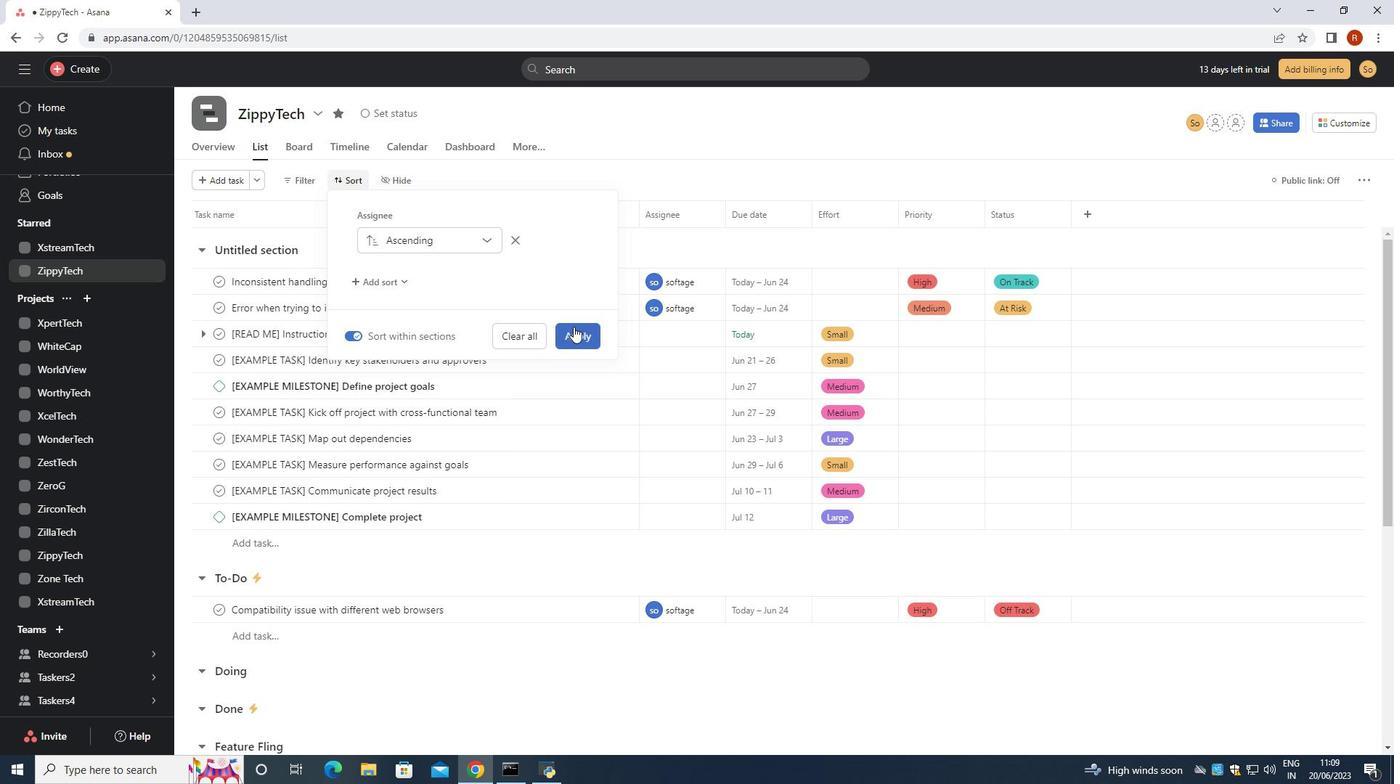 
Action: Mouse moved to (579, 371)
Screenshot: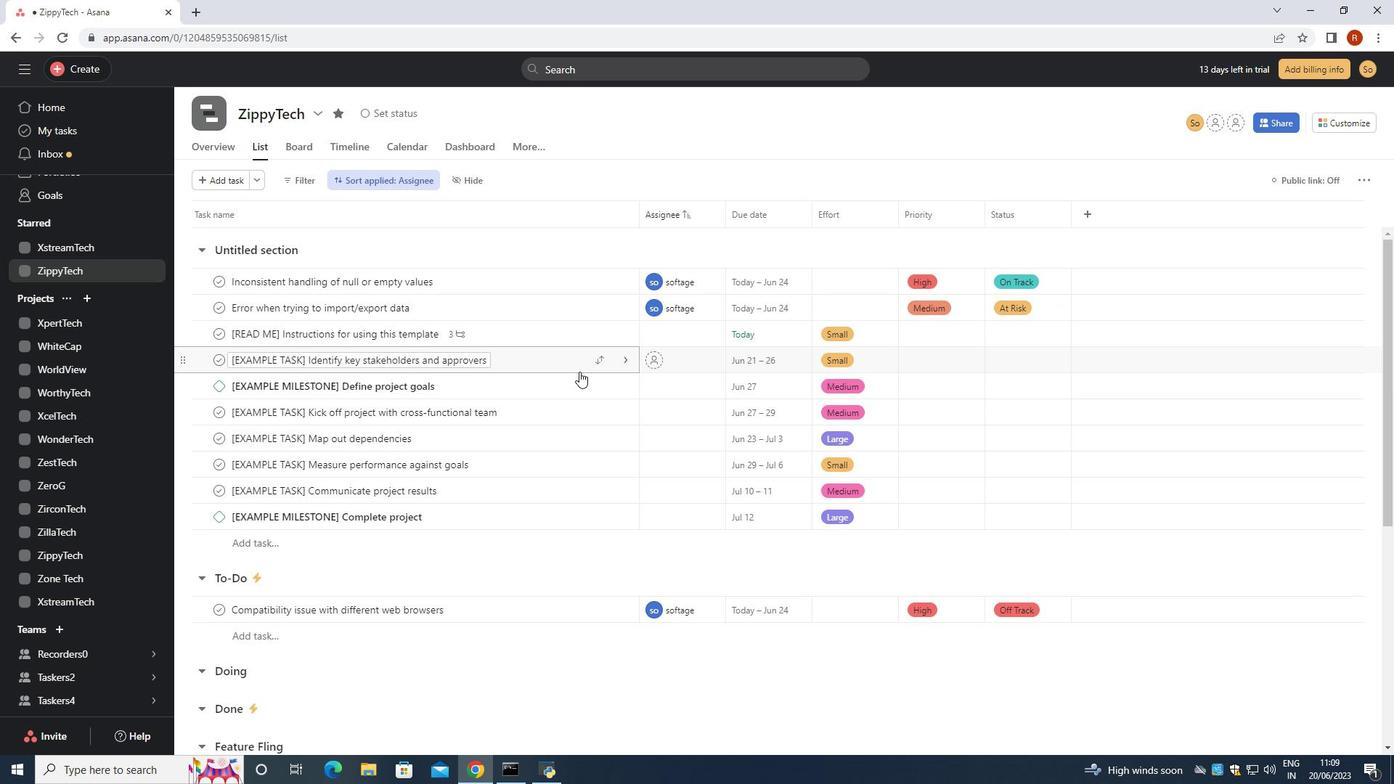 
